 Task: Open report apa 7th ed. template from the template gallery.
Action: Mouse moved to (50, 87)
Screenshot: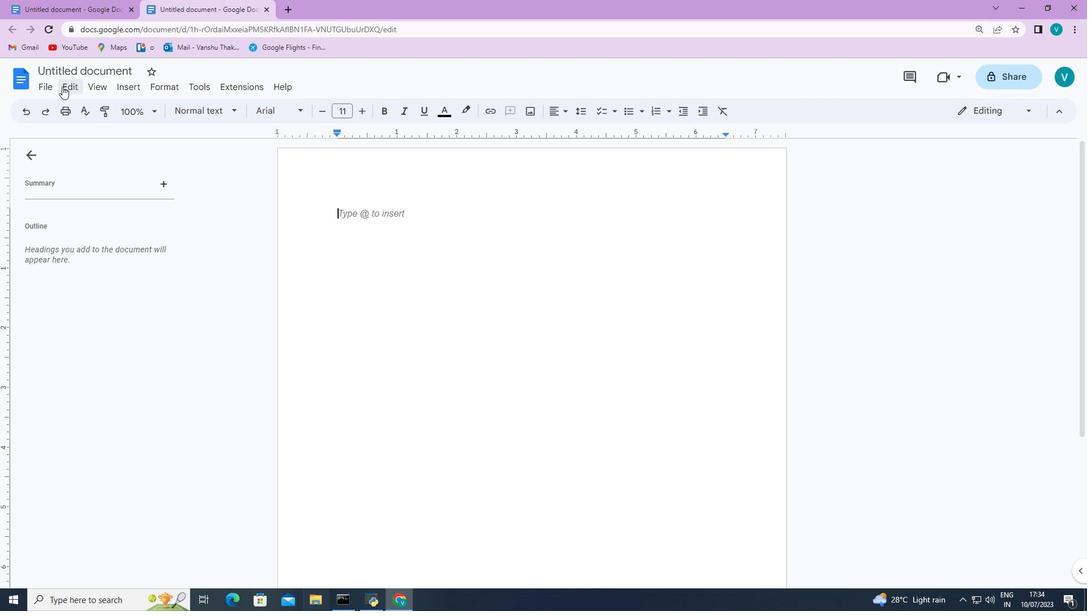 
Action: Mouse pressed left at (50, 87)
Screenshot: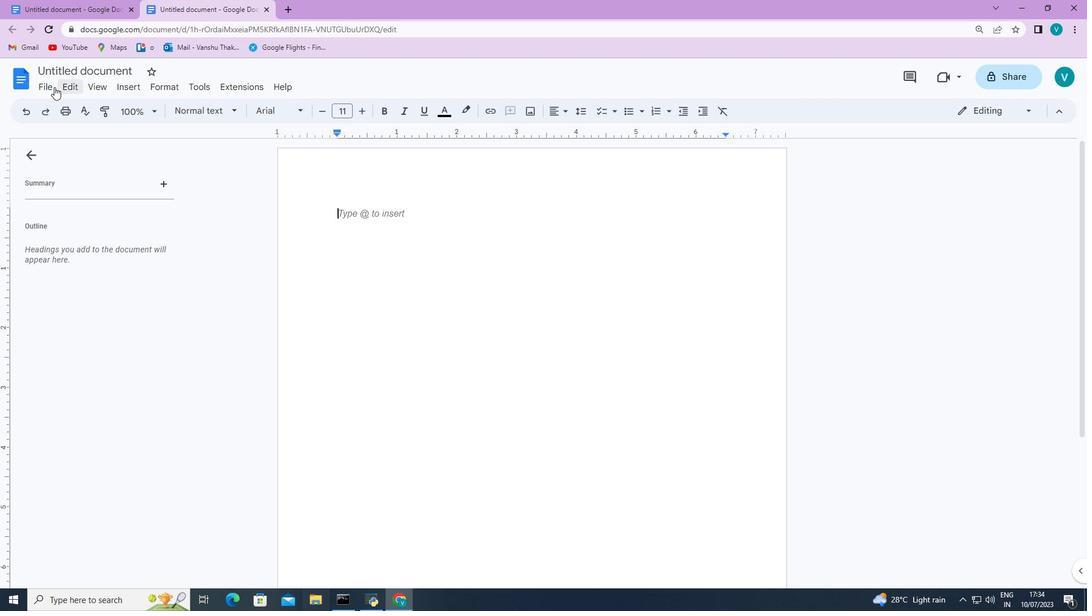
Action: Mouse moved to (261, 128)
Screenshot: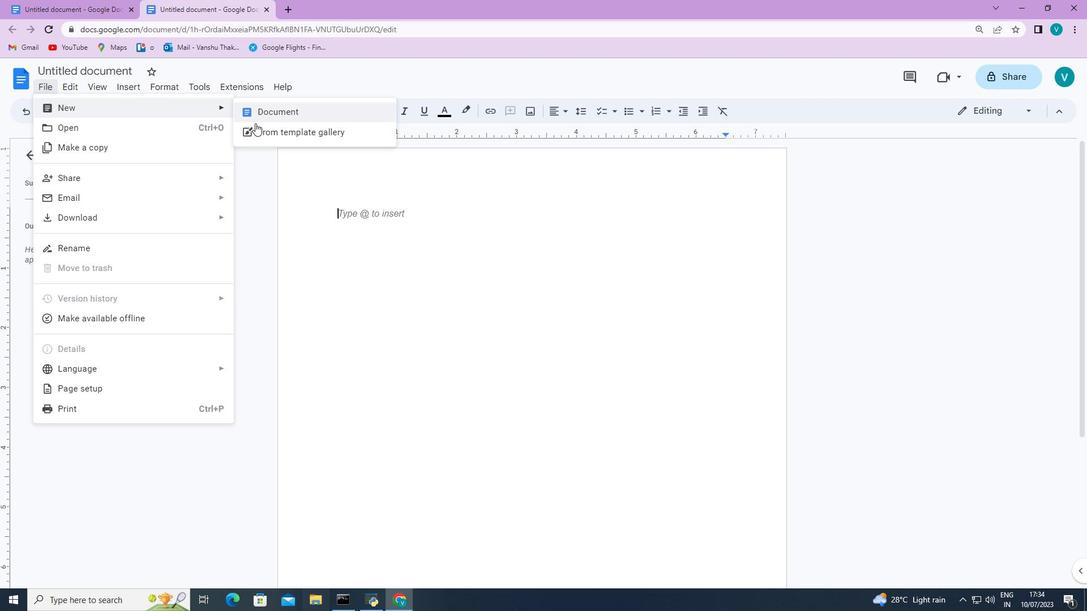 
Action: Mouse pressed left at (261, 128)
Screenshot: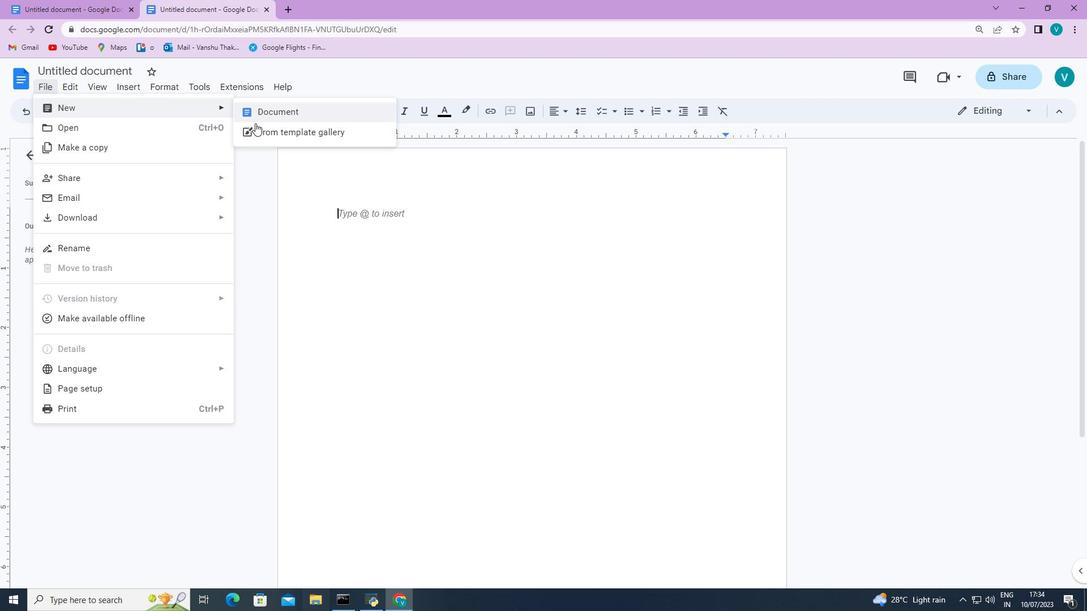 
Action: Mouse moved to (436, 236)
Screenshot: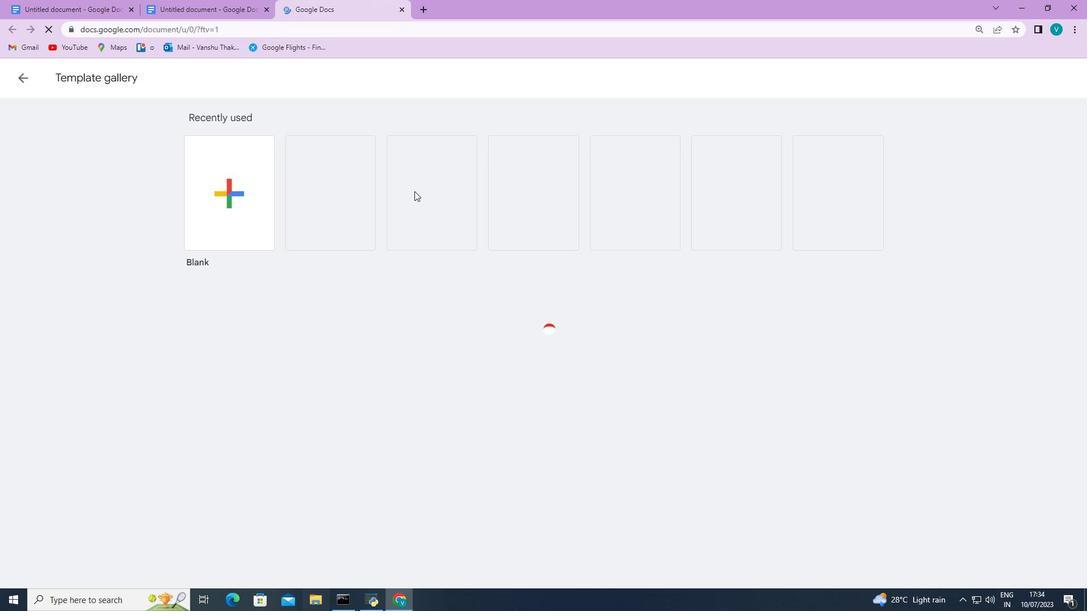 
Action: Mouse scrolled (436, 235) with delta (0, 0)
Screenshot: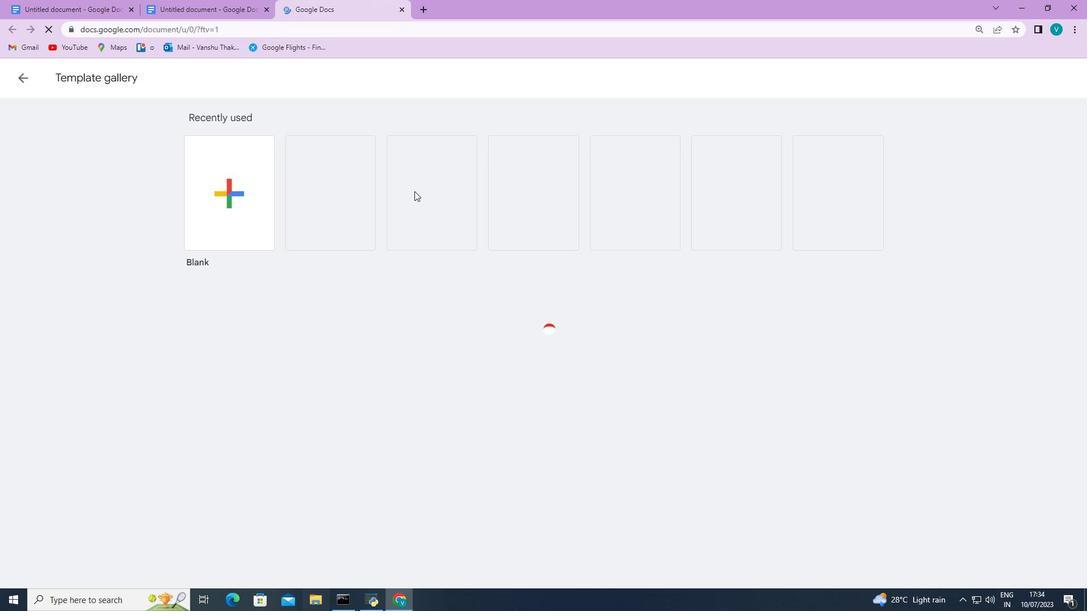 
Action: Mouse moved to (441, 246)
Screenshot: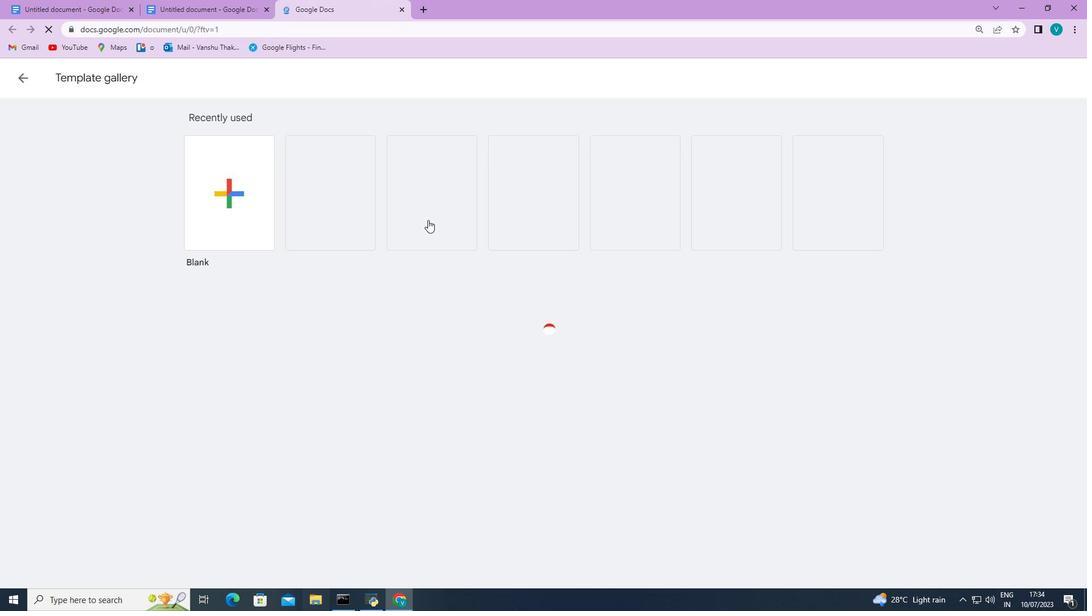 
Action: Mouse scrolled (441, 245) with delta (0, 0)
Screenshot: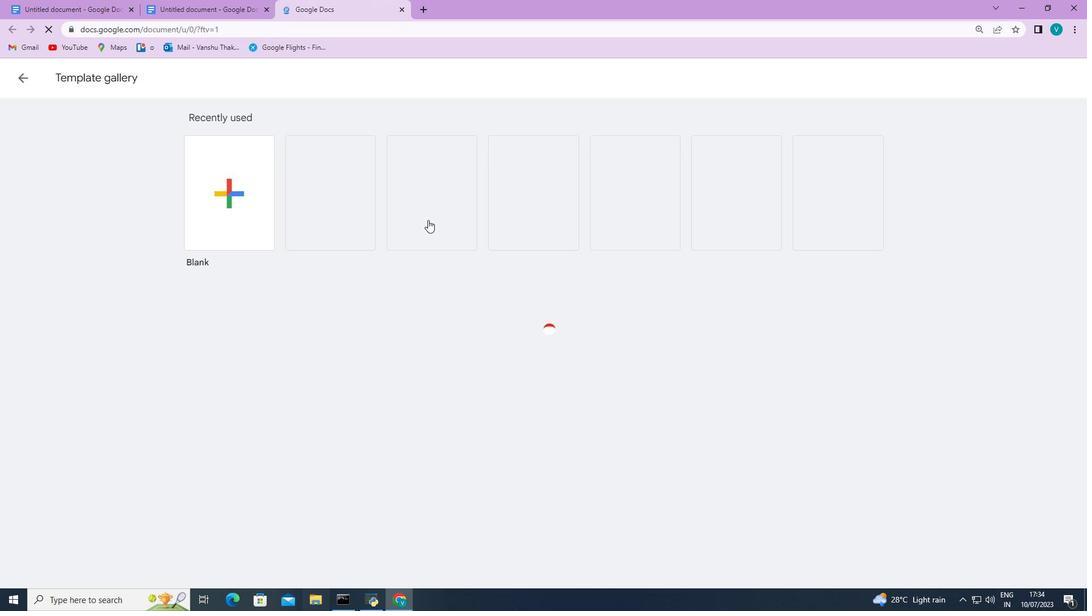 
Action: Mouse moved to (443, 249)
Screenshot: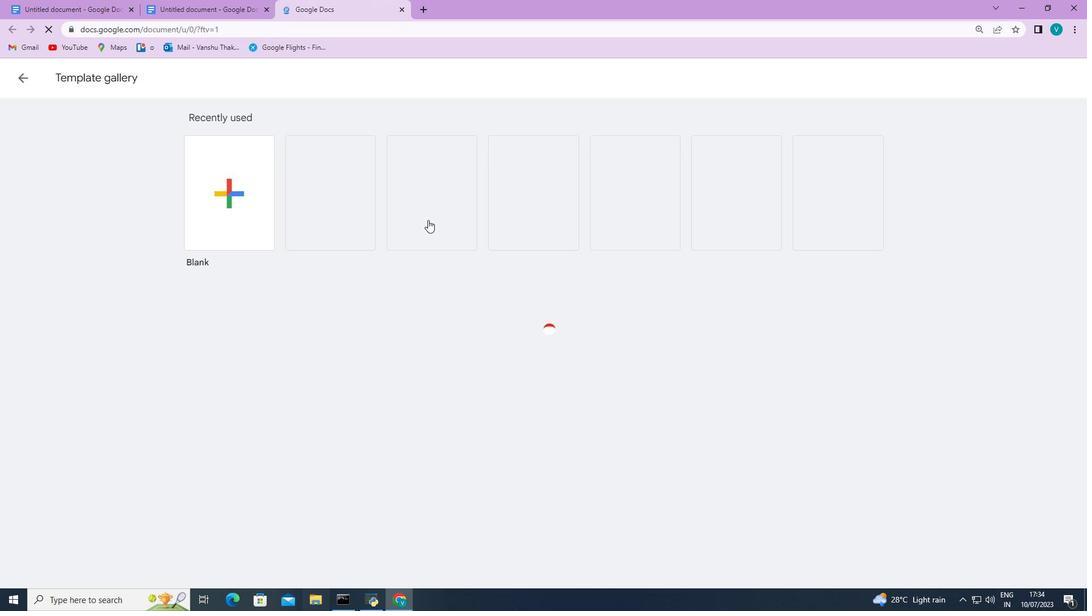 
Action: Mouse scrolled (443, 248) with delta (0, 0)
Screenshot: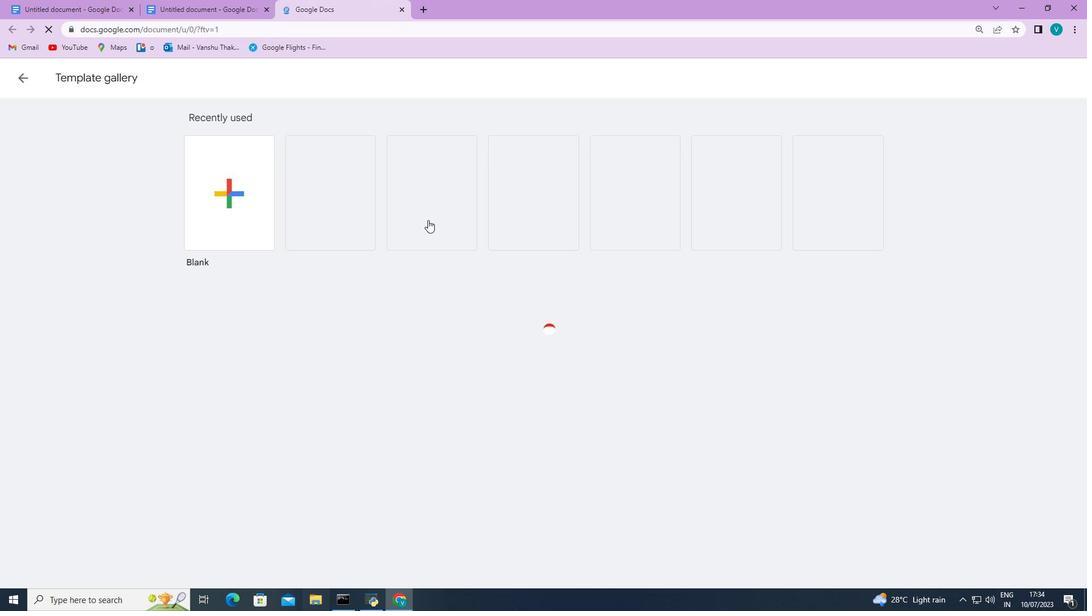 
Action: Mouse moved to (444, 250)
Screenshot: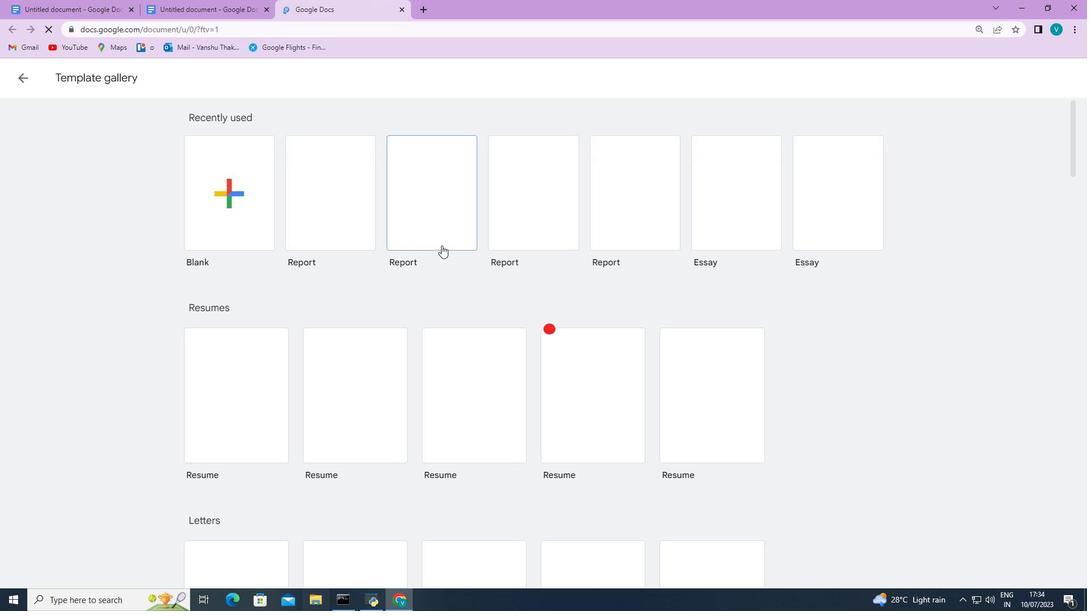
Action: Mouse scrolled (444, 249) with delta (0, 0)
Screenshot: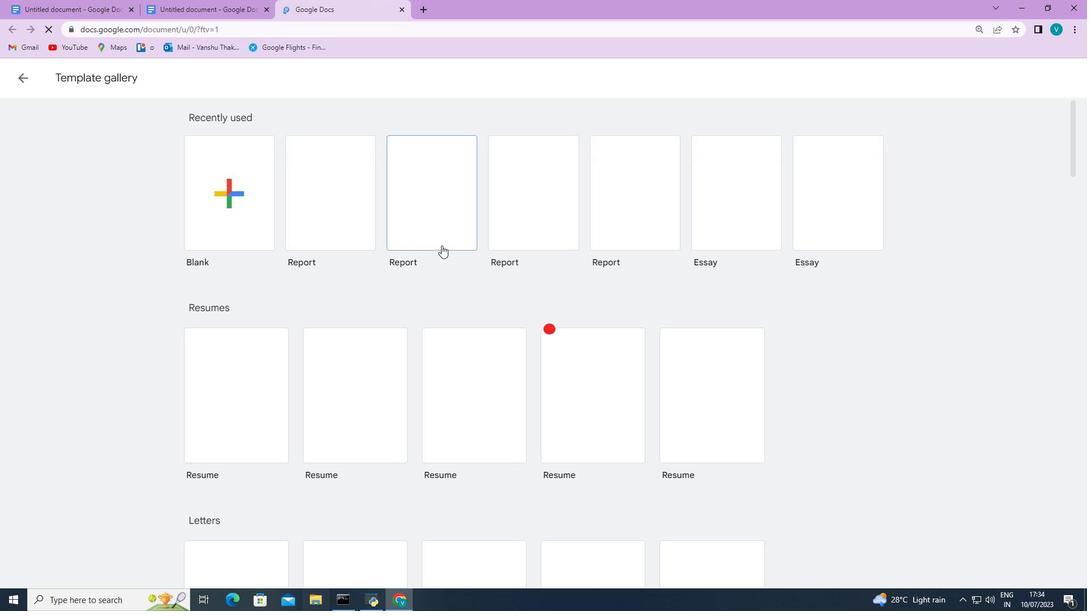 
Action: Mouse moved to (444, 250)
Screenshot: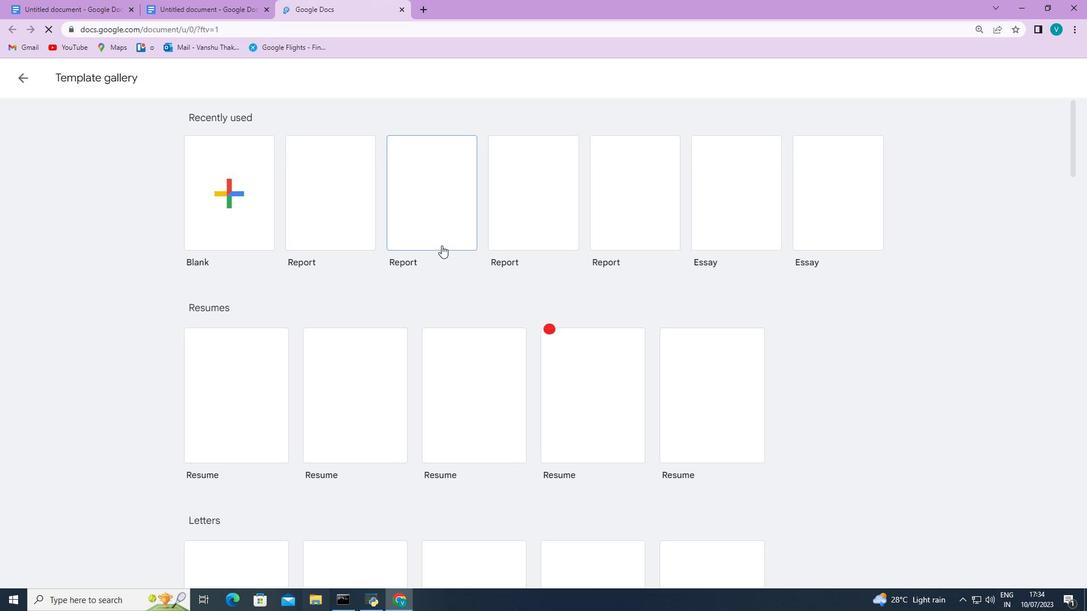 
Action: Mouse scrolled (444, 249) with delta (0, 0)
Screenshot: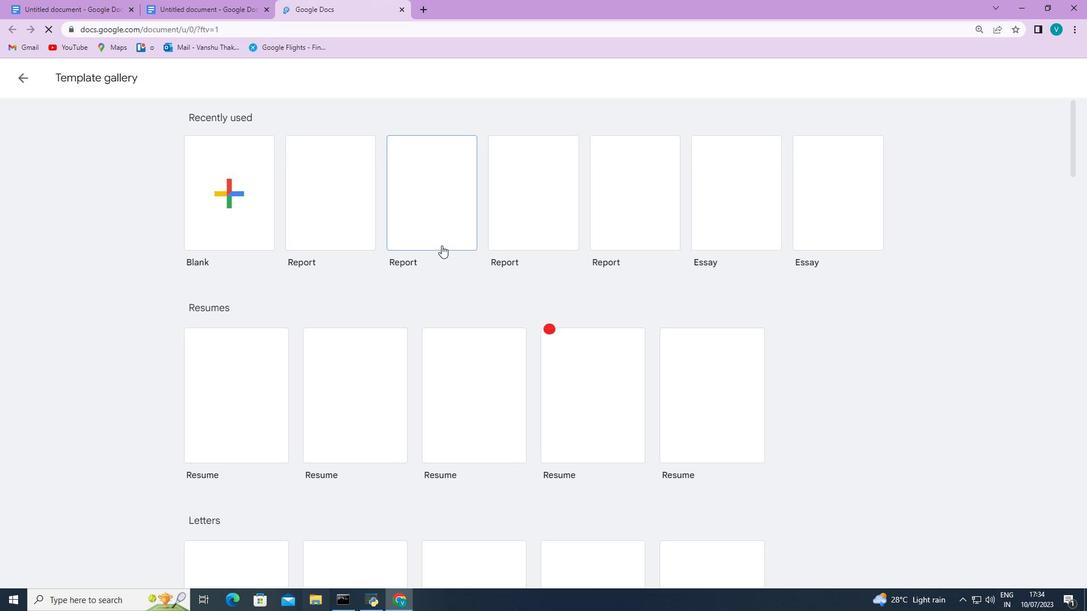 
Action: Mouse moved to (445, 251)
Screenshot: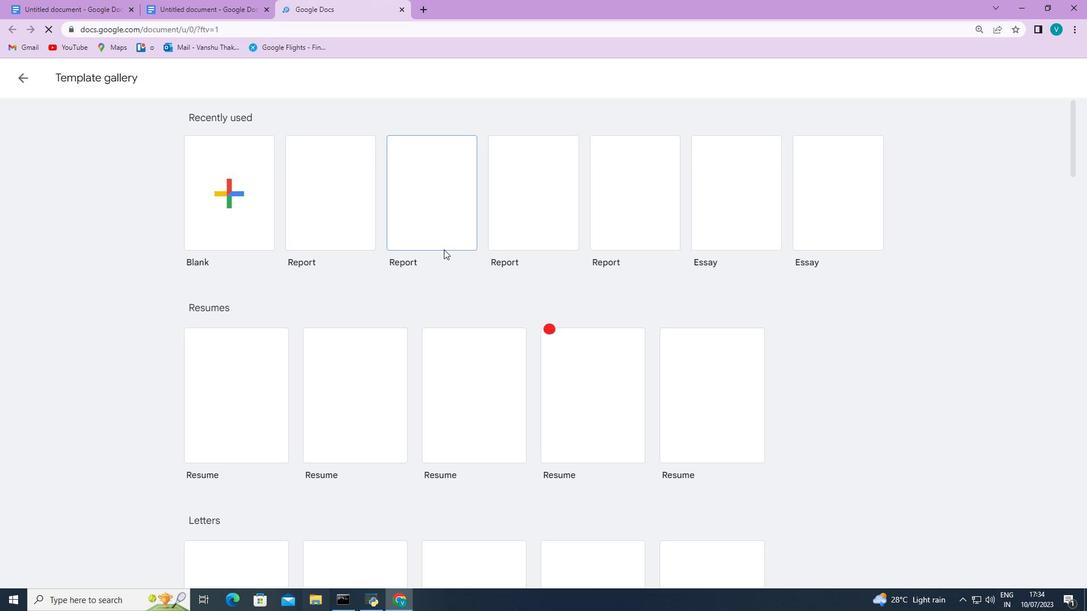 
Action: Mouse scrolled (445, 250) with delta (0, 0)
Screenshot: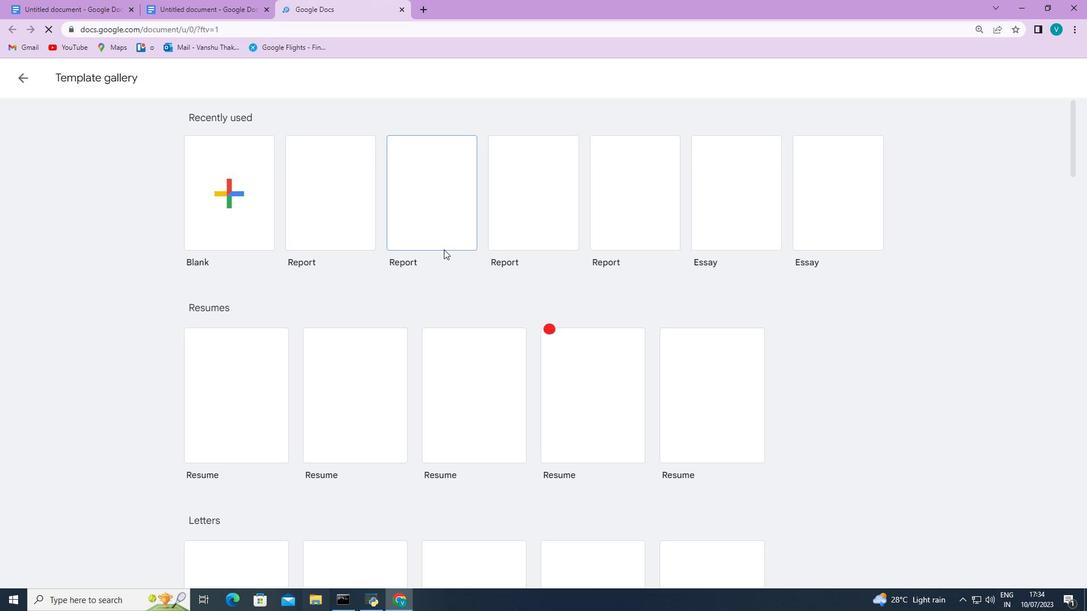 
Action: Mouse moved to (446, 252)
Screenshot: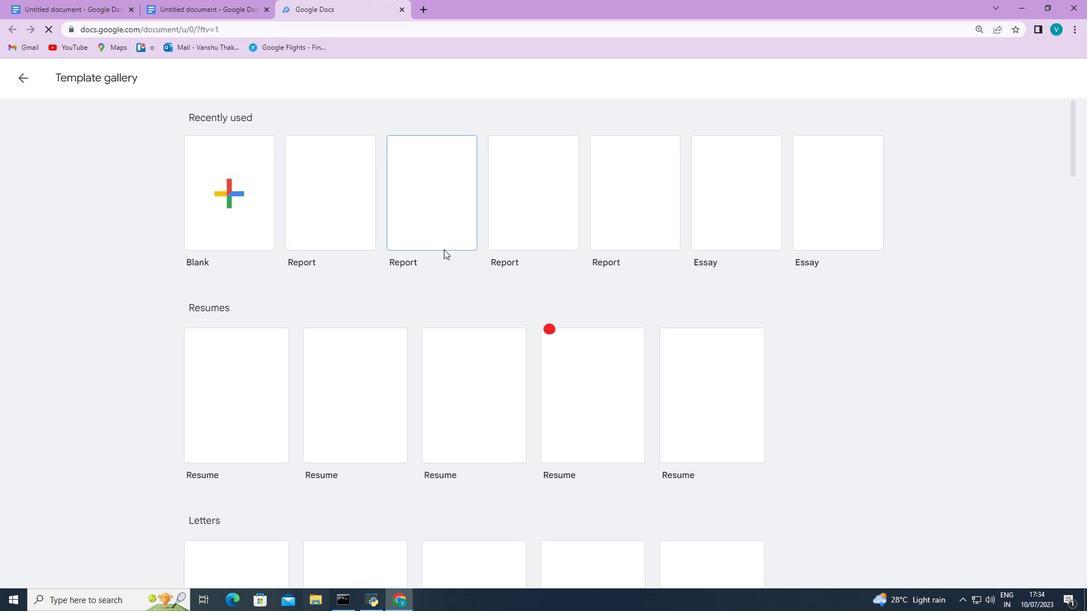 
Action: Mouse scrolled (446, 251) with delta (0, 0)
Screenshot: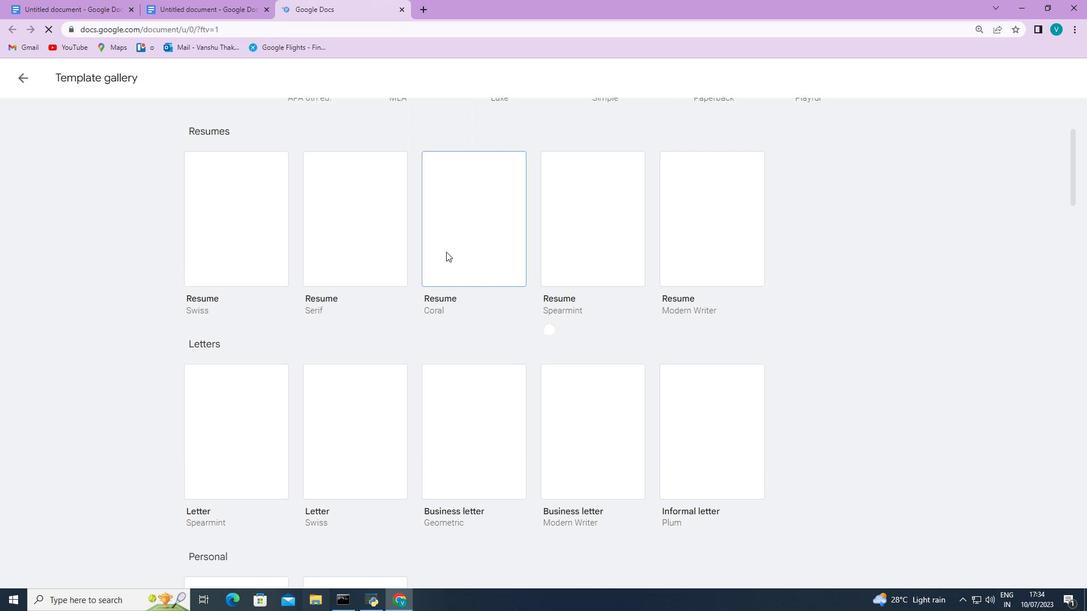 
Action: Mouse scrolled (446, 251) with delta (0, 0)
Screenshot: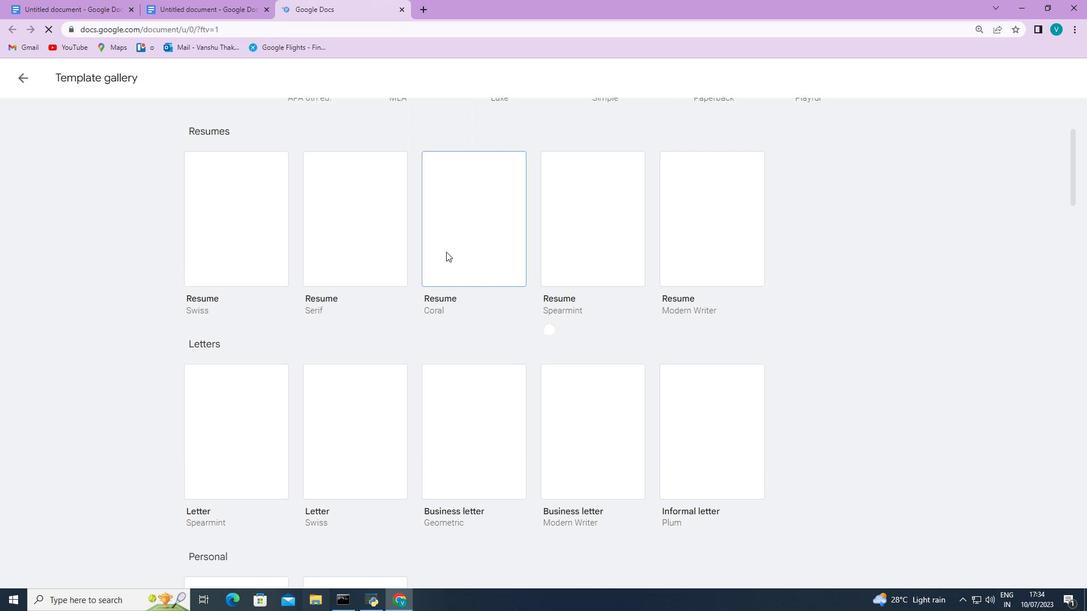 
Action: Mouse scrolled (446, 251) with delta (0, 0)
Screenshot: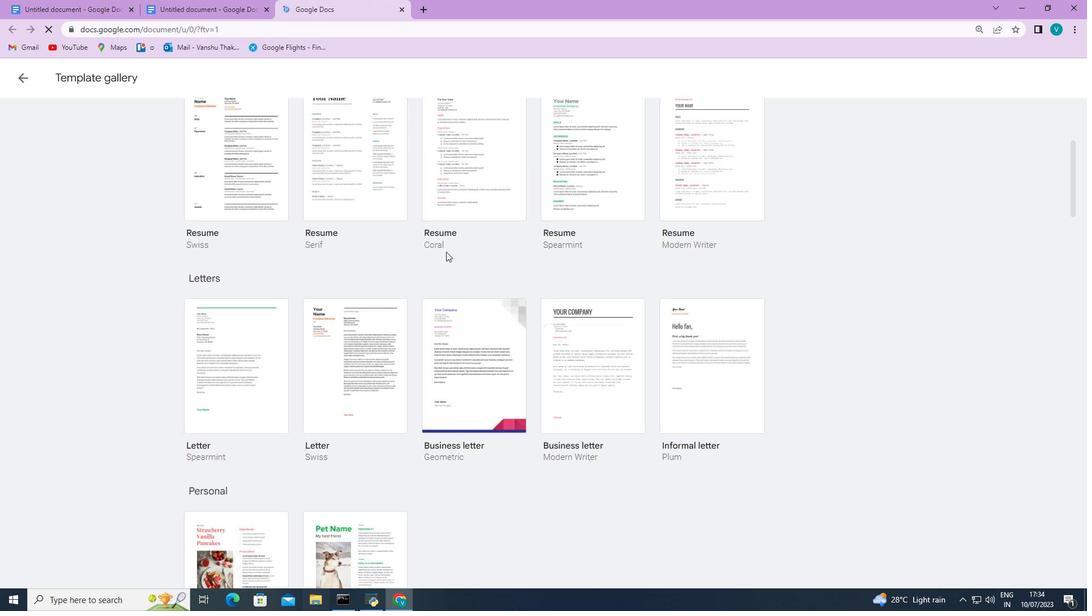 
Action: Mouse scrolled (446, 251) with delta (0, 0)
Screenshot: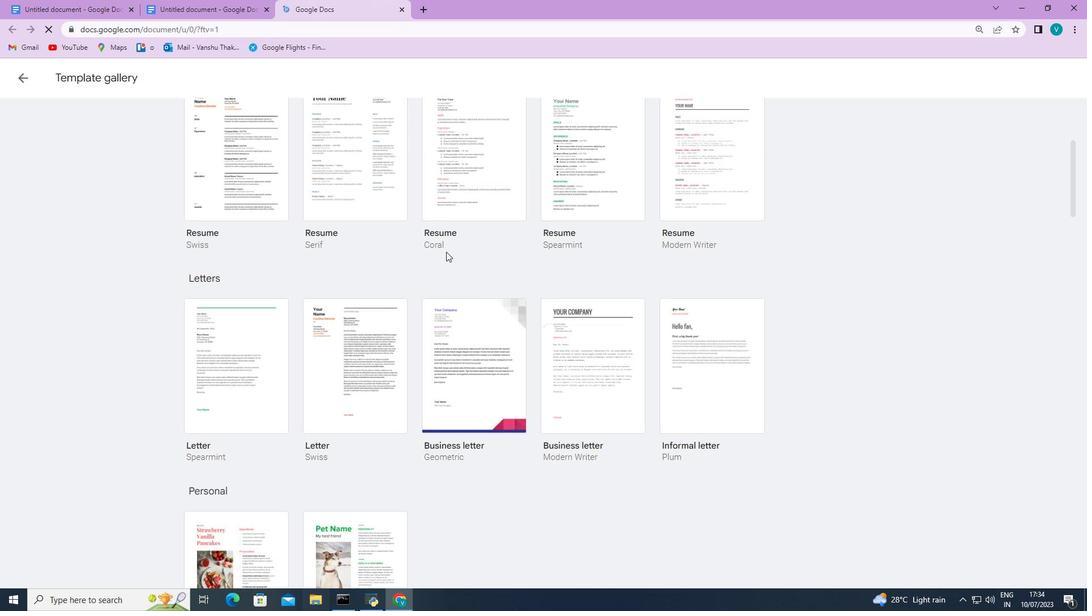 
Action: Mouse scrolled (446, 251) with delta (0, 0)
Screenshot: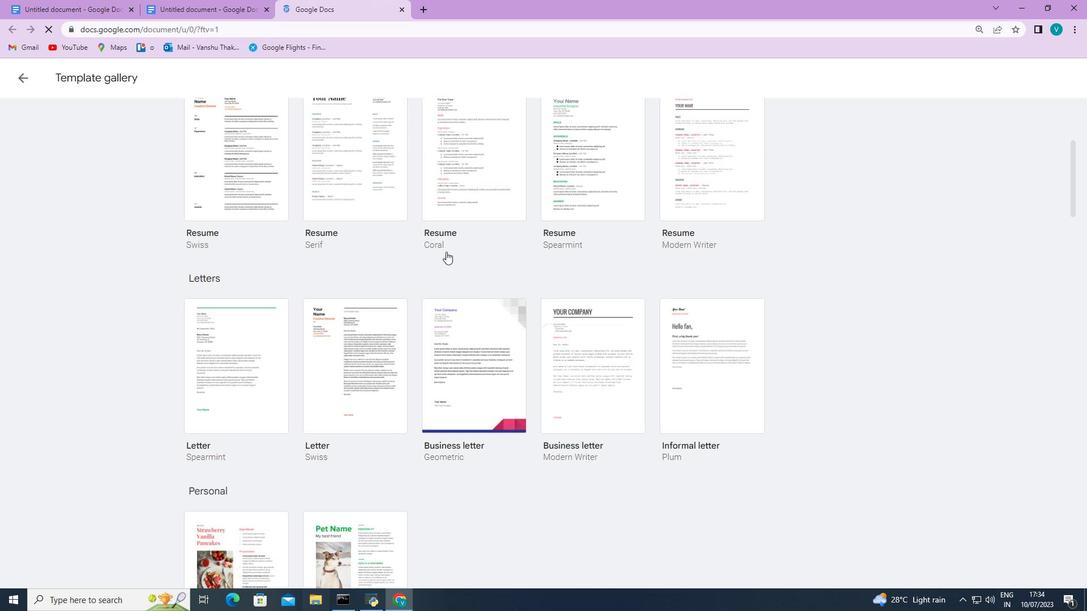 
Action: Mouse scrolled (446, 251) with delta (0, 0)
Screenshot: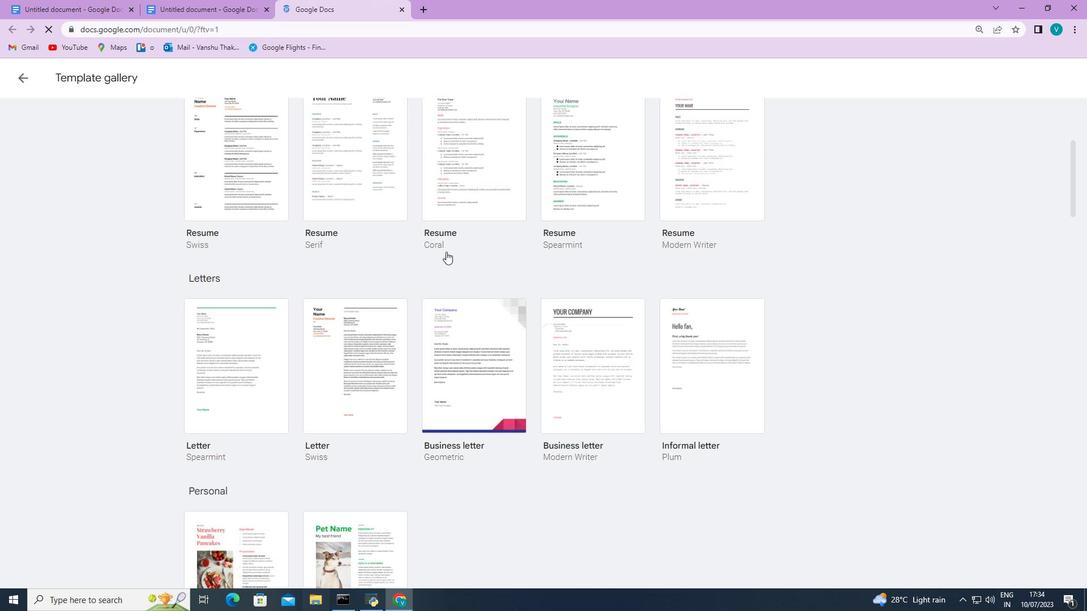 
Action: Mouse scrolled (446, 251) with delta (0, 0)
Screenshot: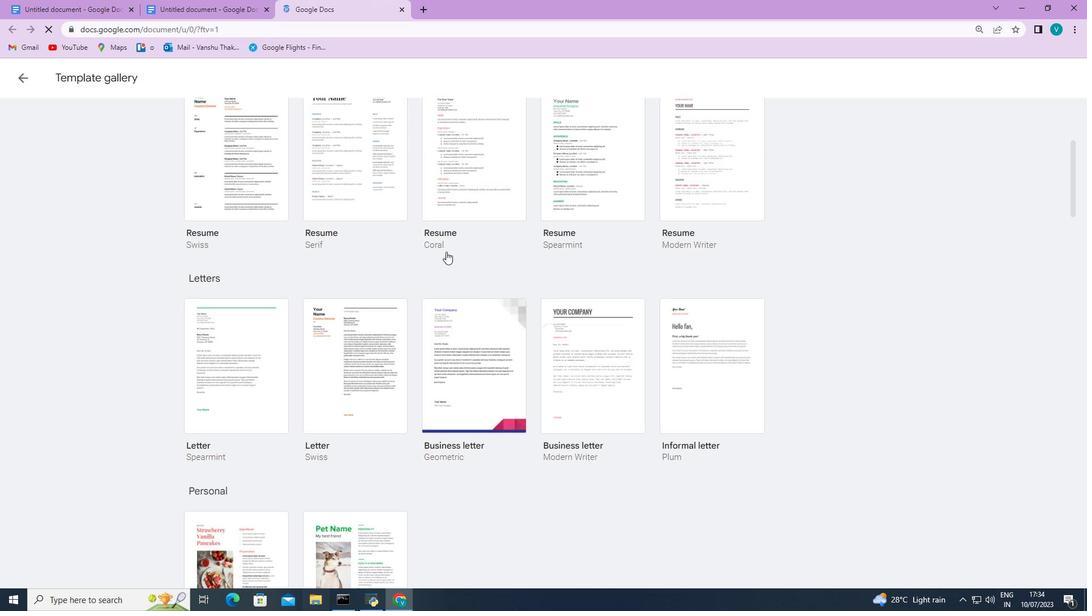 
Action: Mouse scrolled (446, 251) with delta (0, 0)
Screenshot: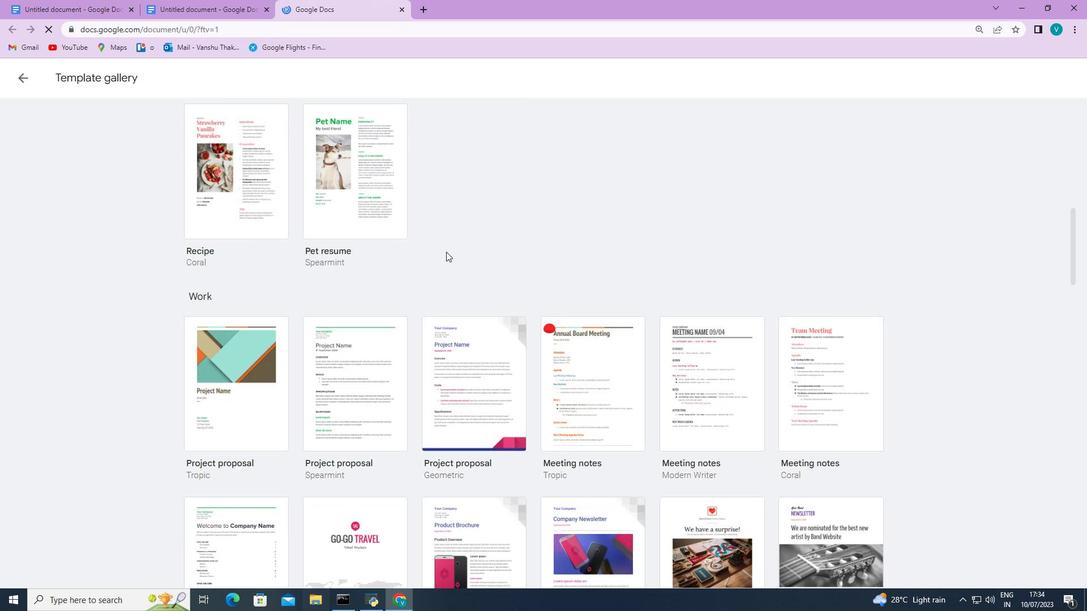 
Action: Mouse scrolled (446, 251) with delta (0, 0)
Screenshot: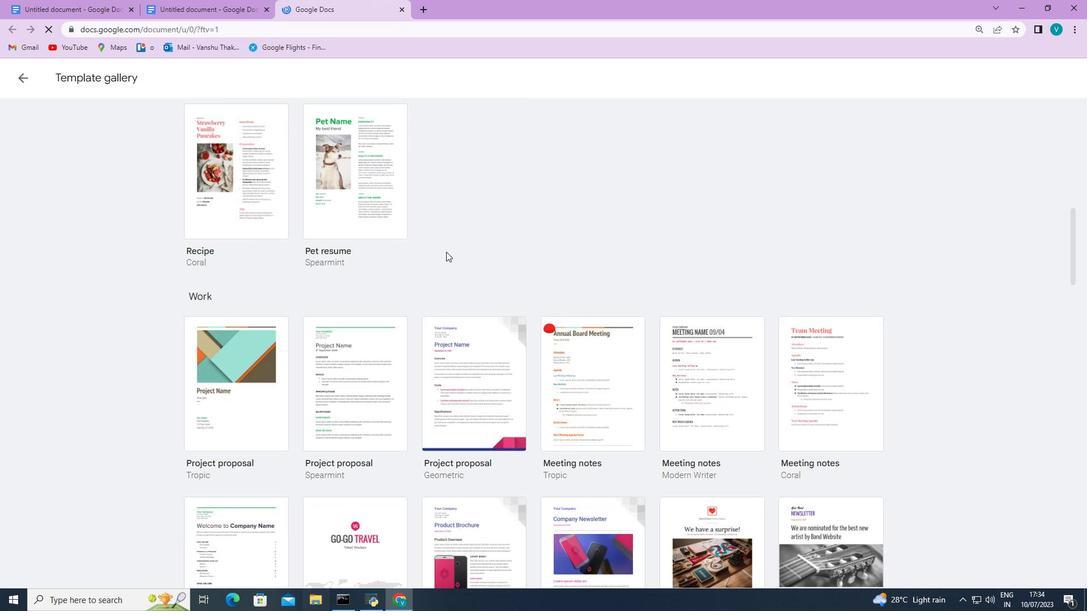 
Action: Mouse scrolled (446, 251) with delta (0, 0)
Screenshot: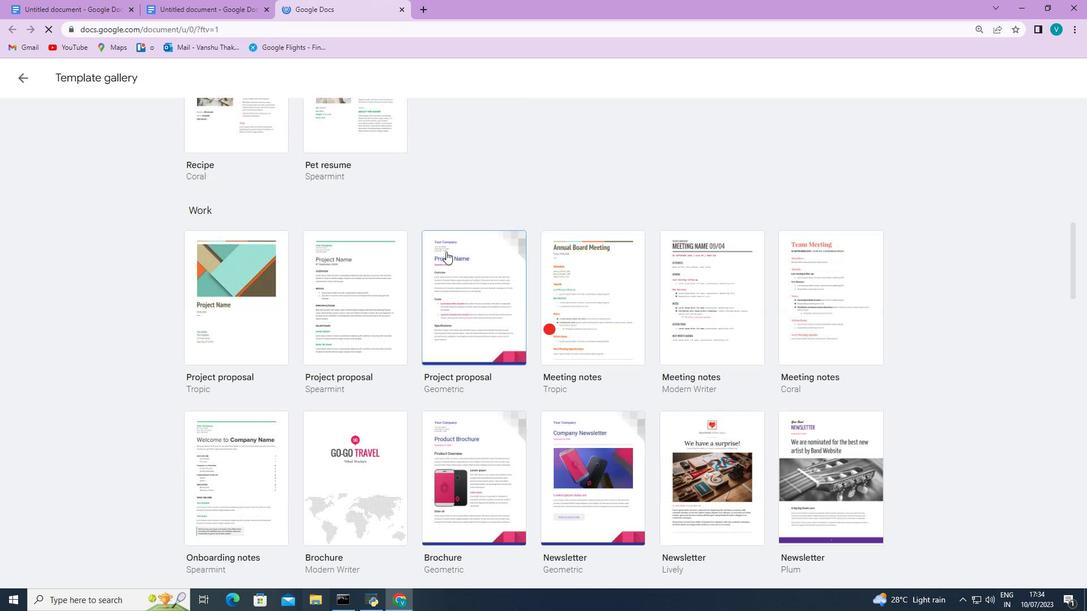 
Action: Mouse scrolled (446, 251) with delta (0, 0)
Screenshot: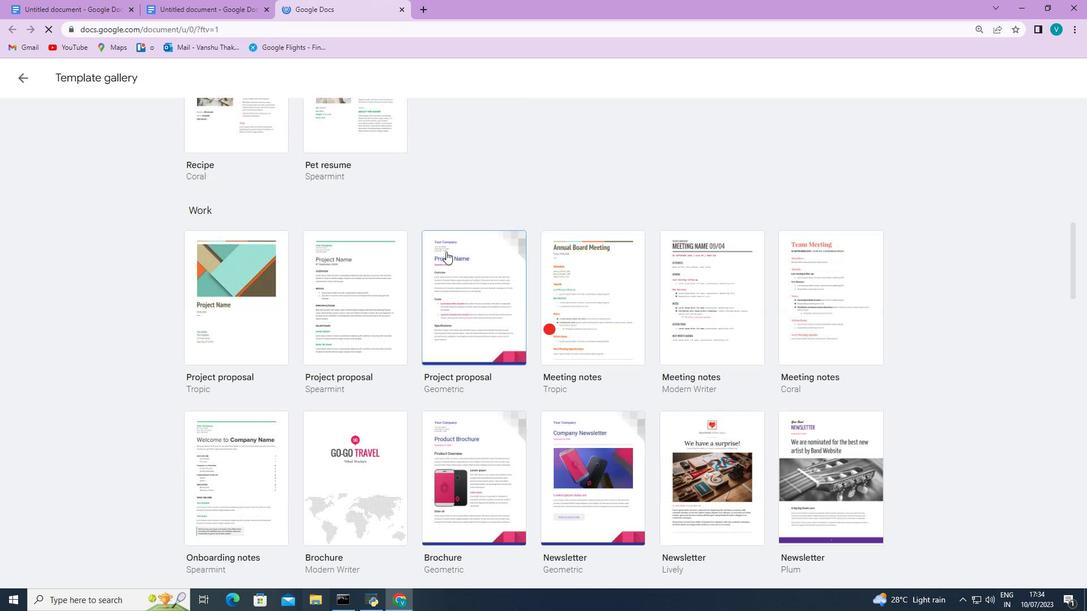 
Action: Mouse scrolled (446, 251) with delta (0, 0)
Screenshot: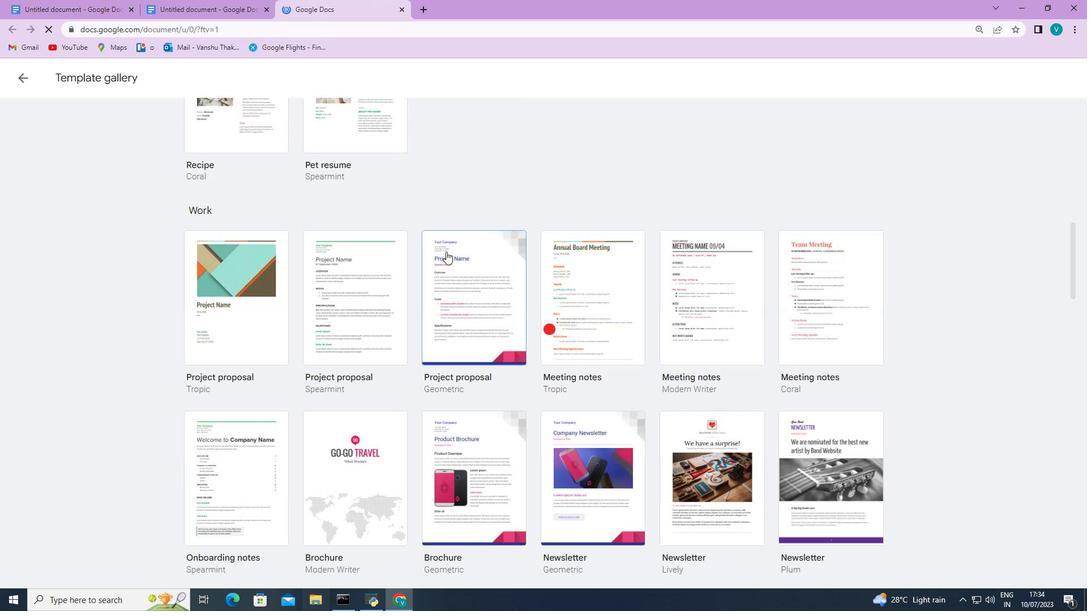 
Action: Mouse scrolled (446, 251) with delta (0, 0)
Screenshot: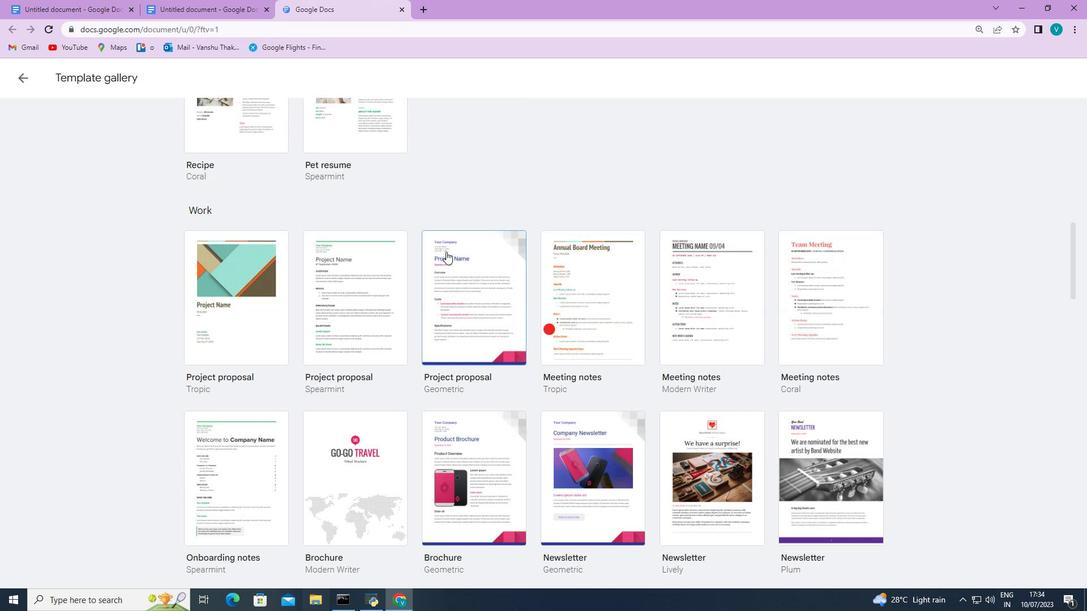 
Action: Mouse scrolled (446, 251) with delta (0, 0)
Screenshot: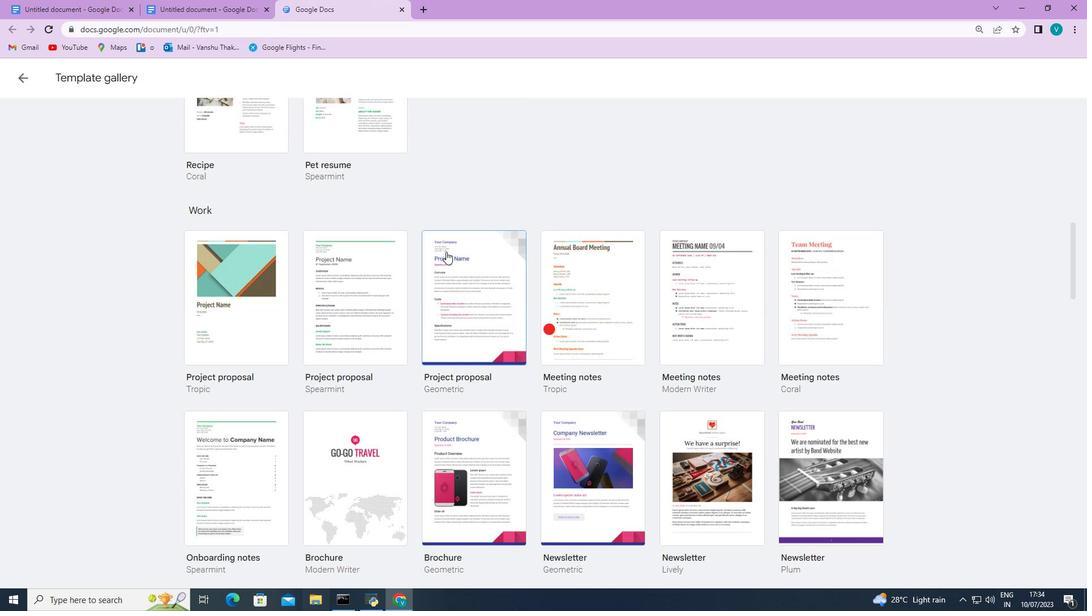 
Action: Mouse scrolled (446, 251) with delta (0, 0)
Screenshot: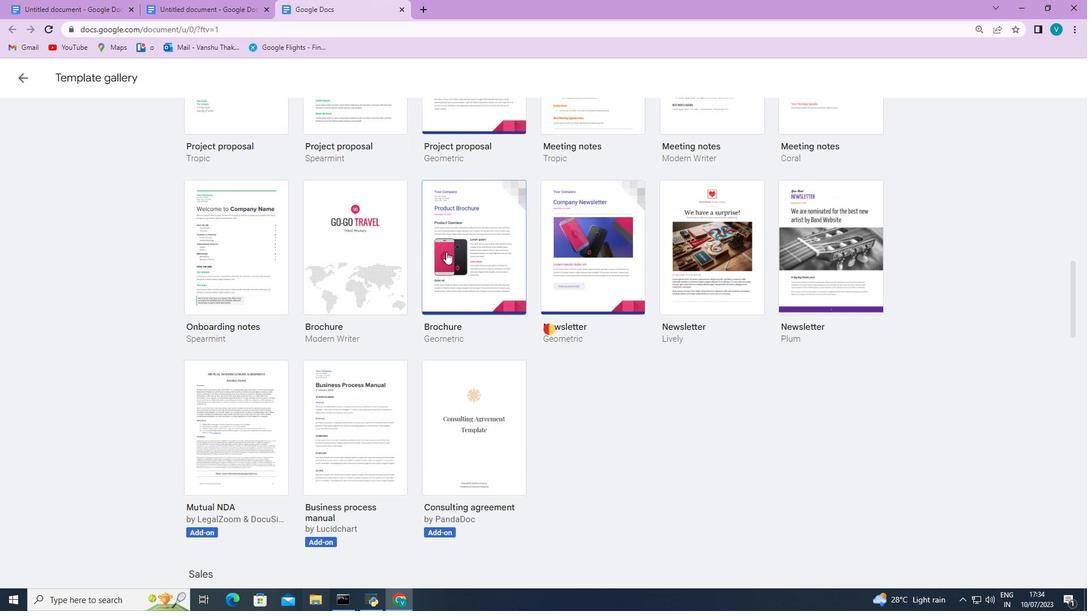 
Action: Mouse scrolled (446, 251) with delta (0, 0)
Screenshot: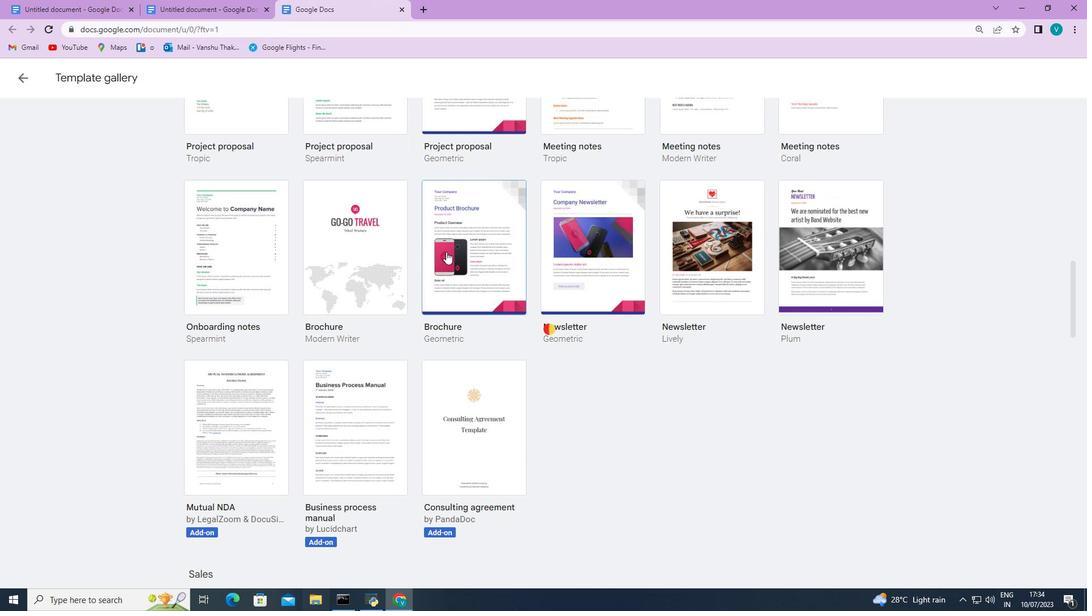 
Action: Mouse scrolled (446, 251) with delta (0, 0)
Screenshot: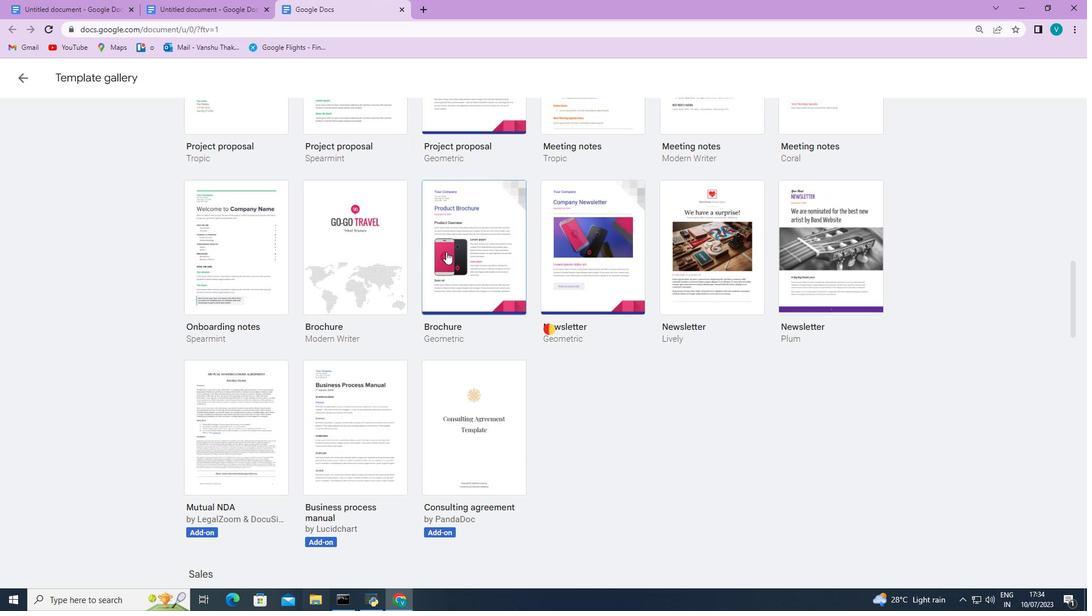 
Action: Mouse scrolled (446, 251) with delta (0, 0)
Screenshot: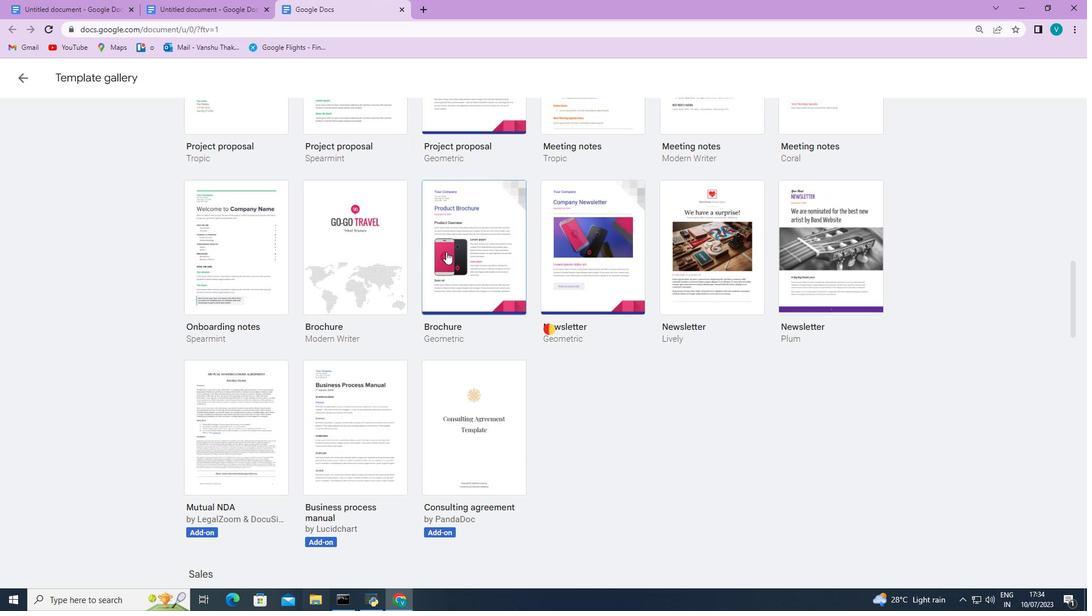 
Action: Mouse scrolled (446, 251) with delta (0, 0)
Screenshot: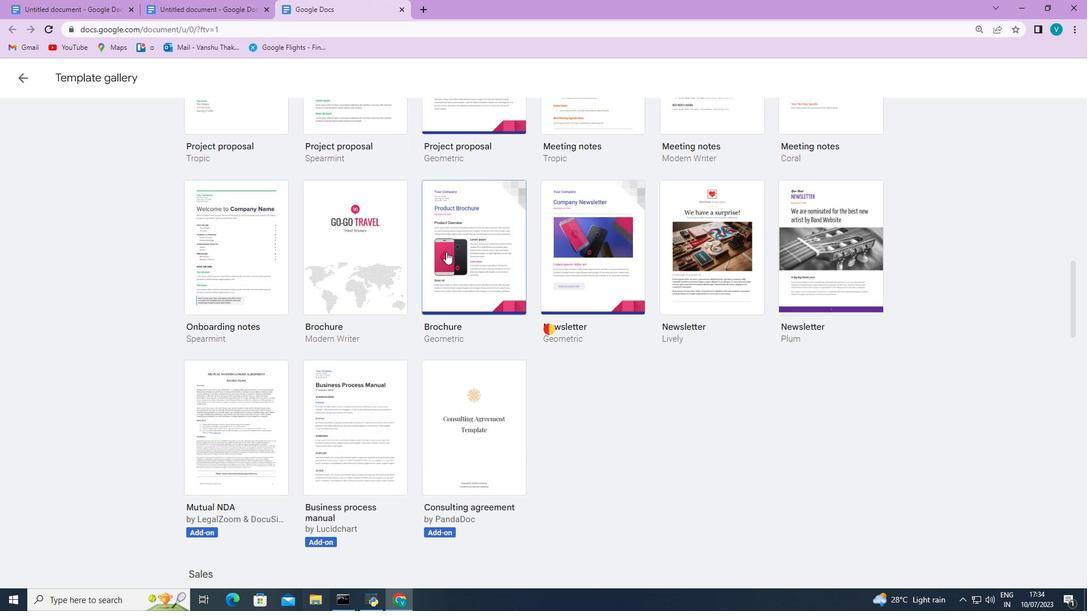 
Action: Mouse scrolled (446, 251) with delta (0, 0)
Screenshot: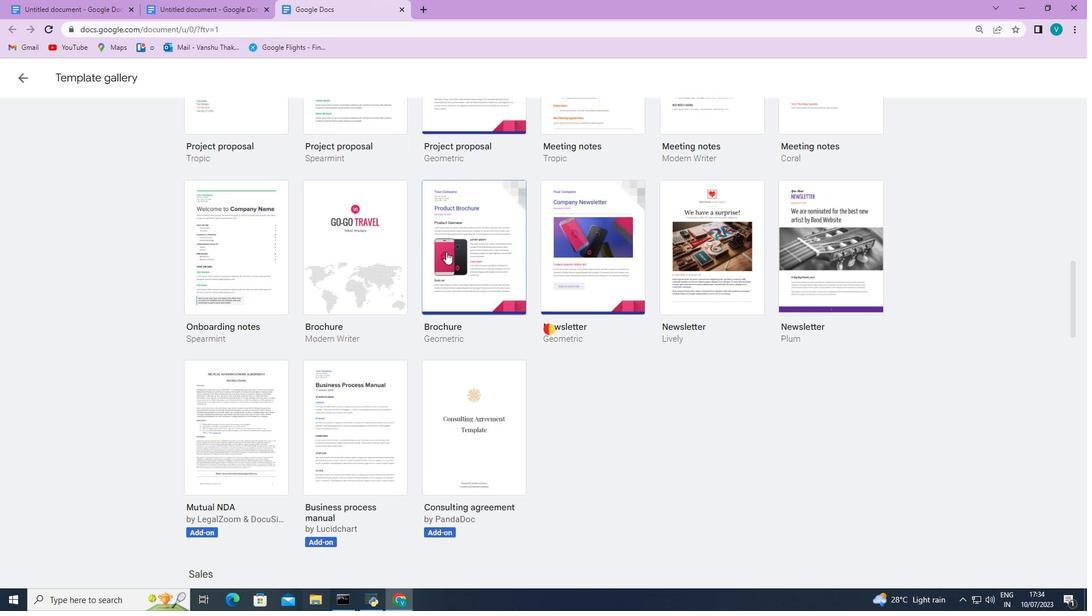 
Action: Mouse scrolled (446, 251) with delta (0, 0)
Screenshot: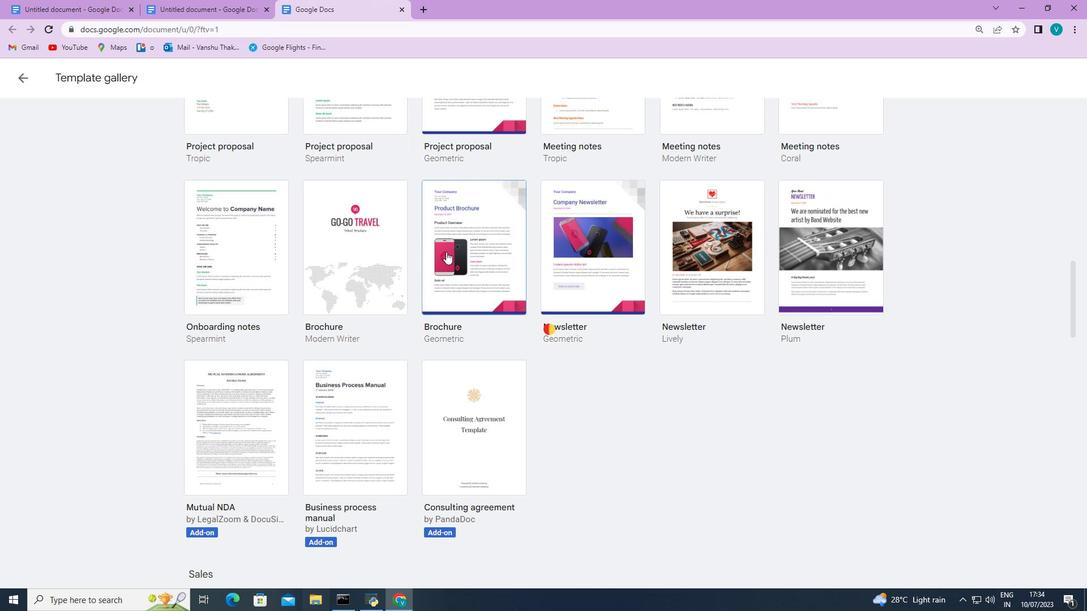 
Action: Mouse scrolled (446, 251) with delta (0, 0)
Screenshot: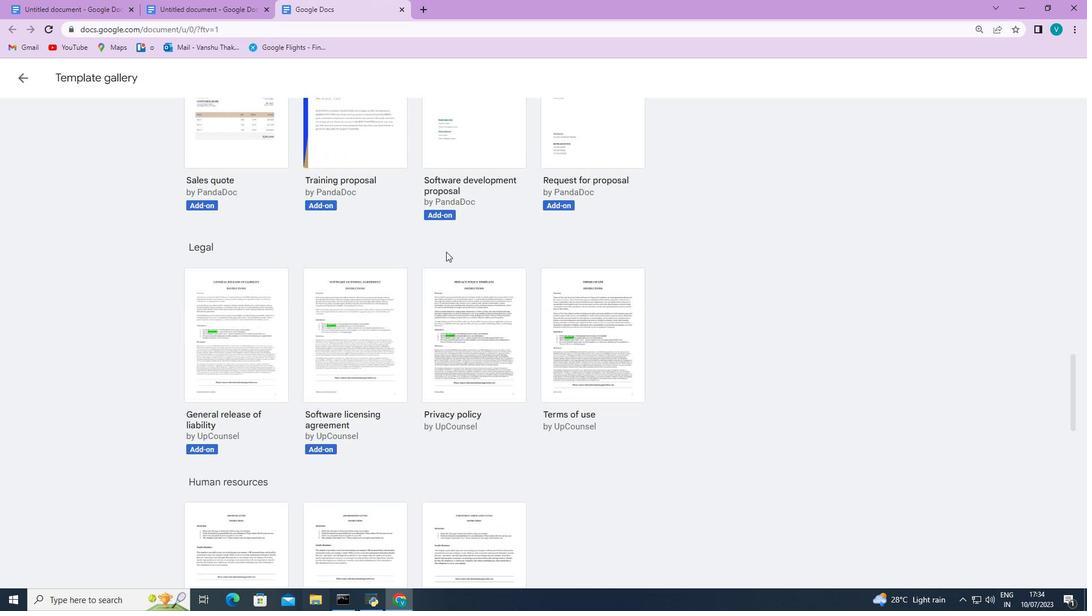 
Action: Mouse scrolled (446, 251) with delta (0, 0)
Screenshot: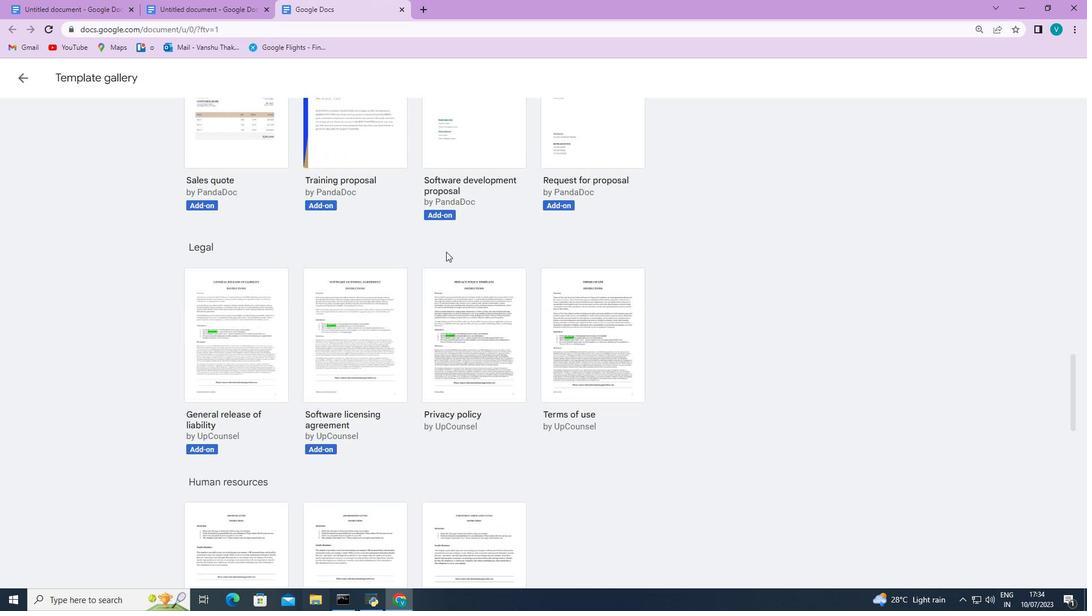 
Action: Mouse scrolled (446, 251) with delta (0, 0)
Screenshot: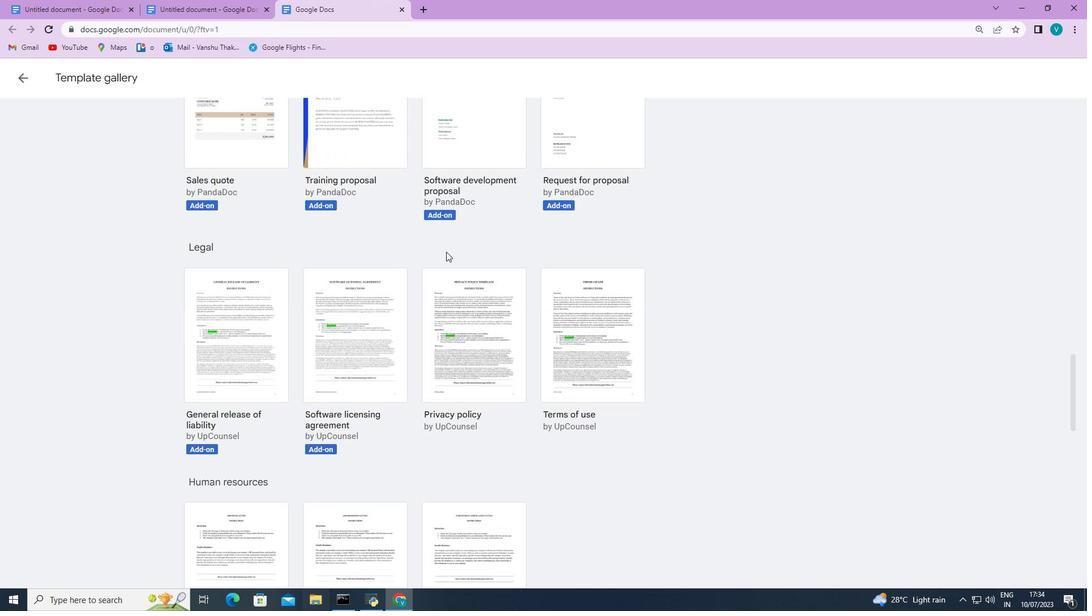 
Action: Mouse scrolled (446, 251) with delta (0, 0)
Screenshot: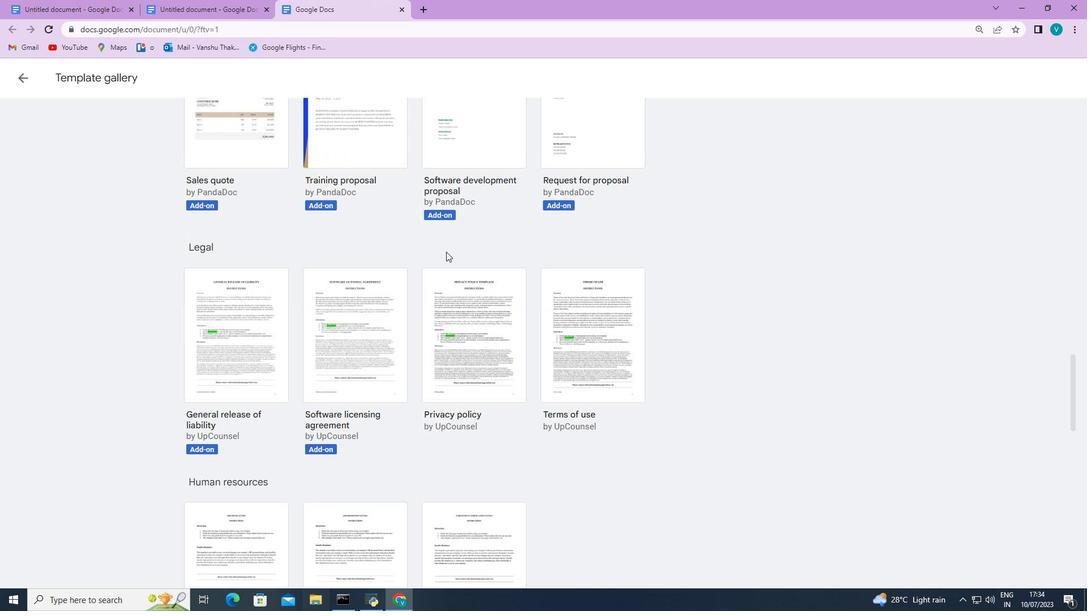 
Action: Mouse scrolled (446, 251) with delta (0, 0)
Screenshot: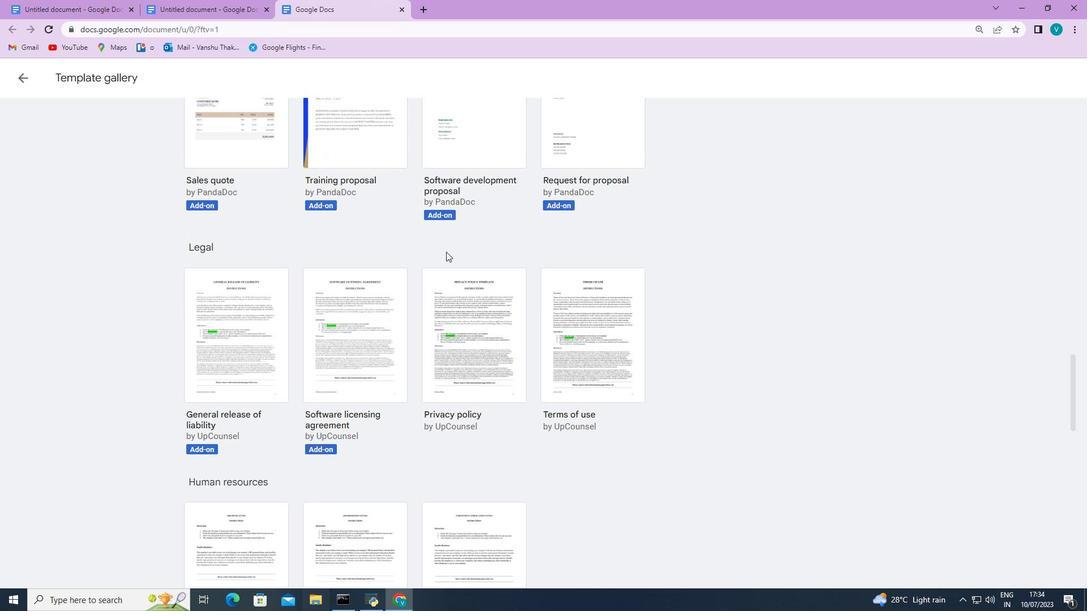 
Action: Mouse scrolled (446, 251) with delta (0, 0)
Screenshot: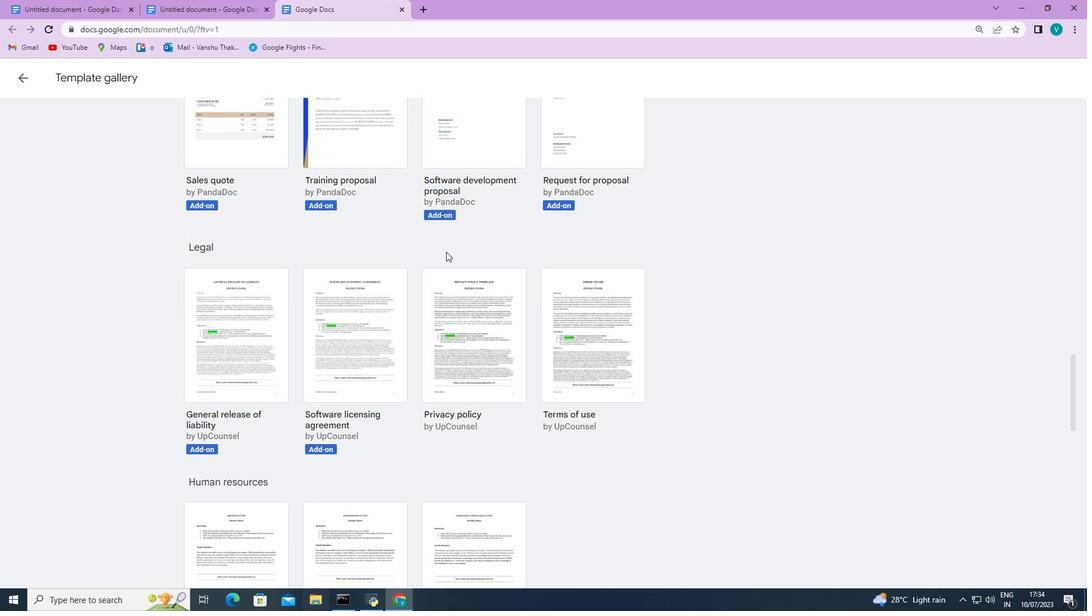 
Action: Mouse scrolled (446, 251) with delta (0, 0)
Screenshot: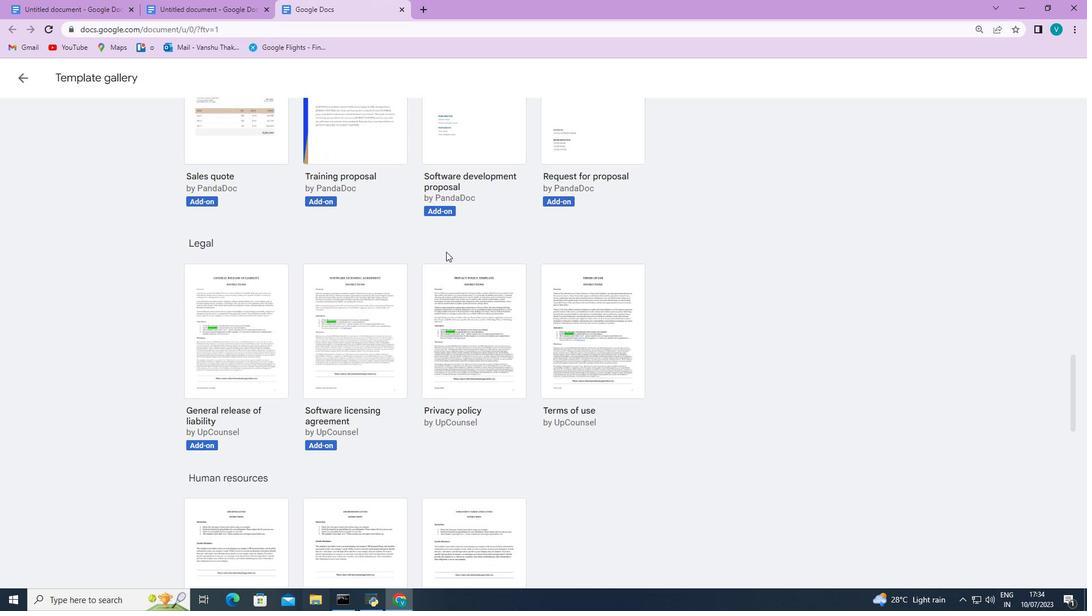 
Action: Mouse scrolled (446, 251) with delta (0, 0)
Screenshot: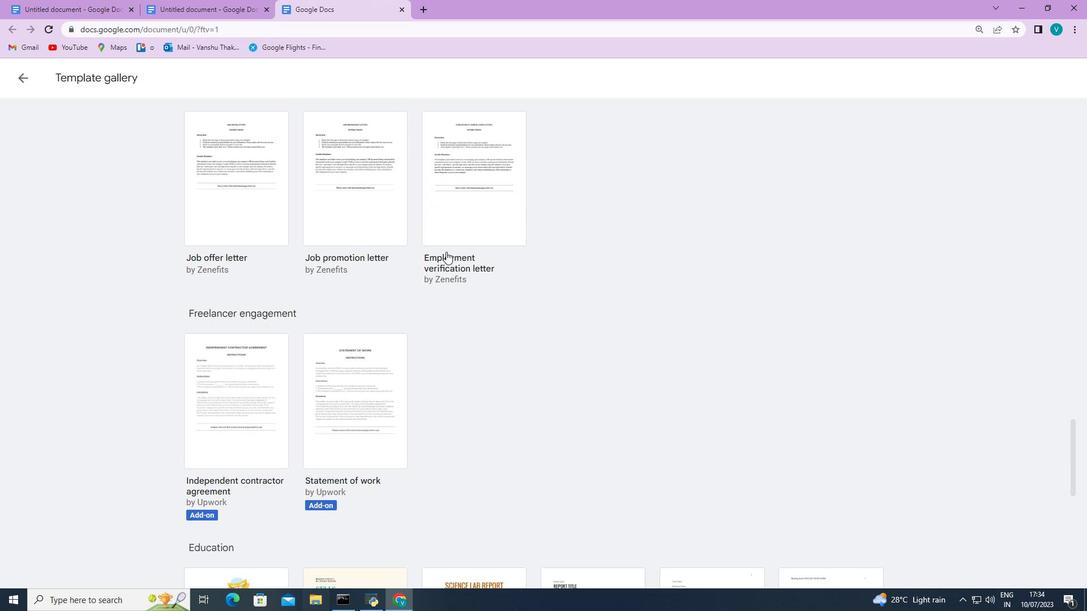 
Action: Mouse scrolled (446, 251) with delta (0, 0)
Screenshot: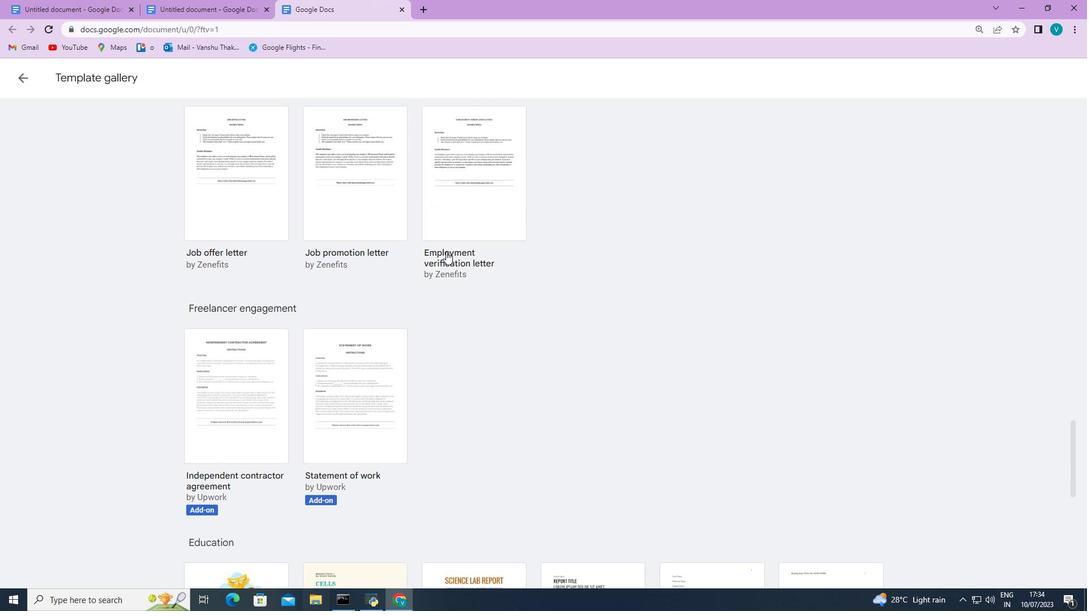 
Action: Mouse scrolled (446, 251) with delta (0, 0)
Screenshot: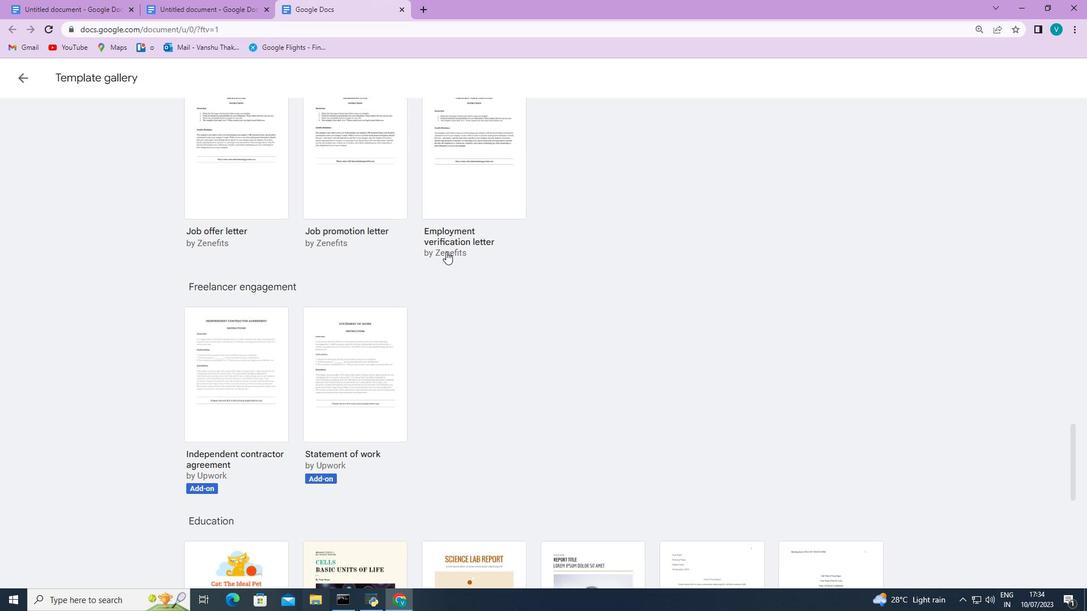 
Action: Mouse scrolled (446, 251) with delta (0, 0)
Screenshot: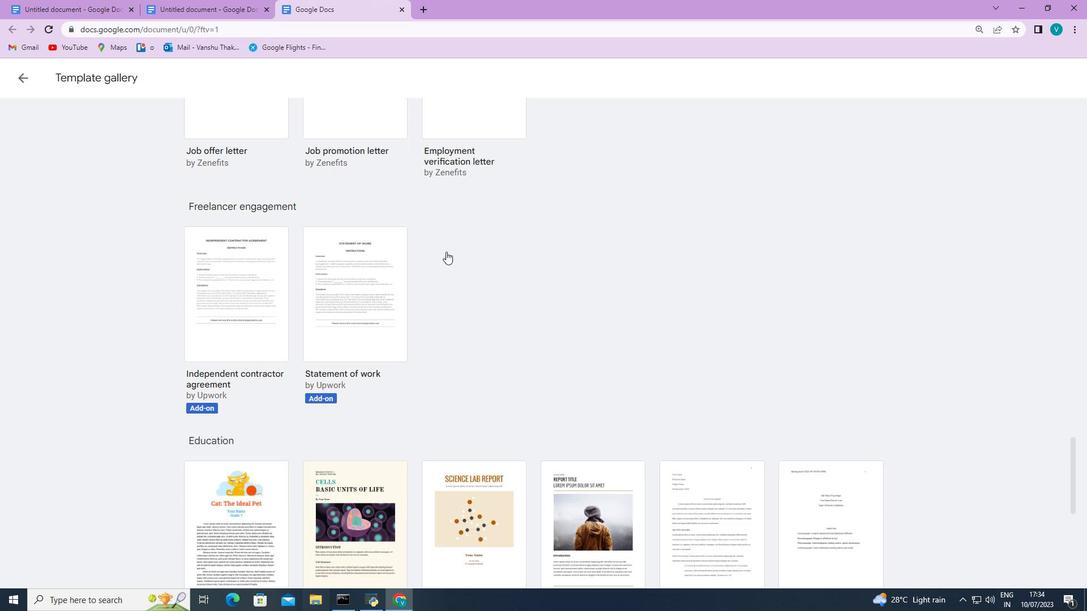 
Action: Mouse scrolled (446, 251) with delta (0, 0)
Screenshot: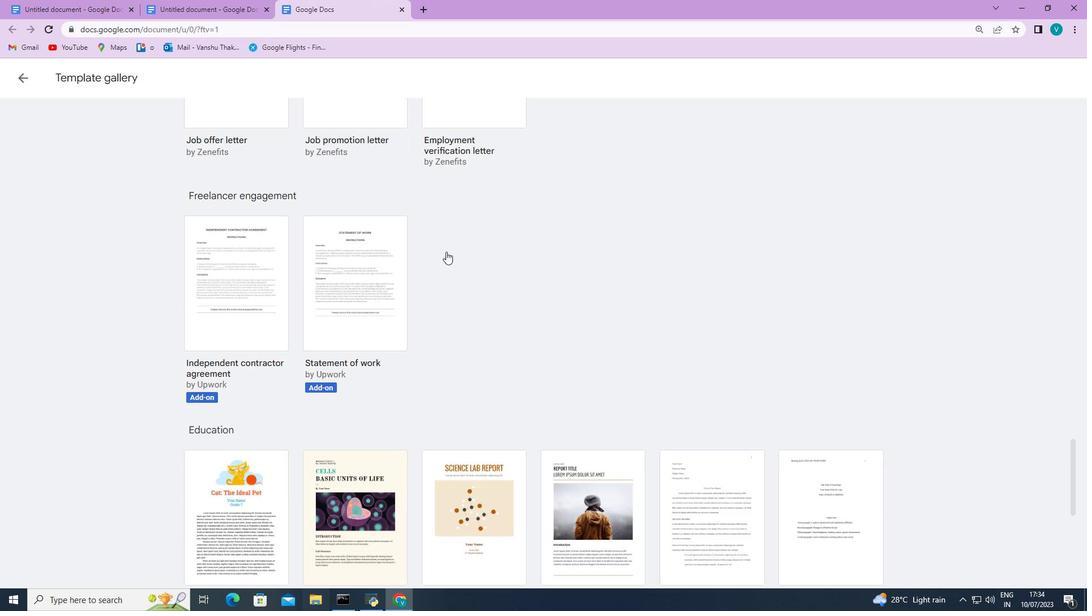 
Action: Mouse scrolled (446, 251) with delta (0, 0)
Screenshot: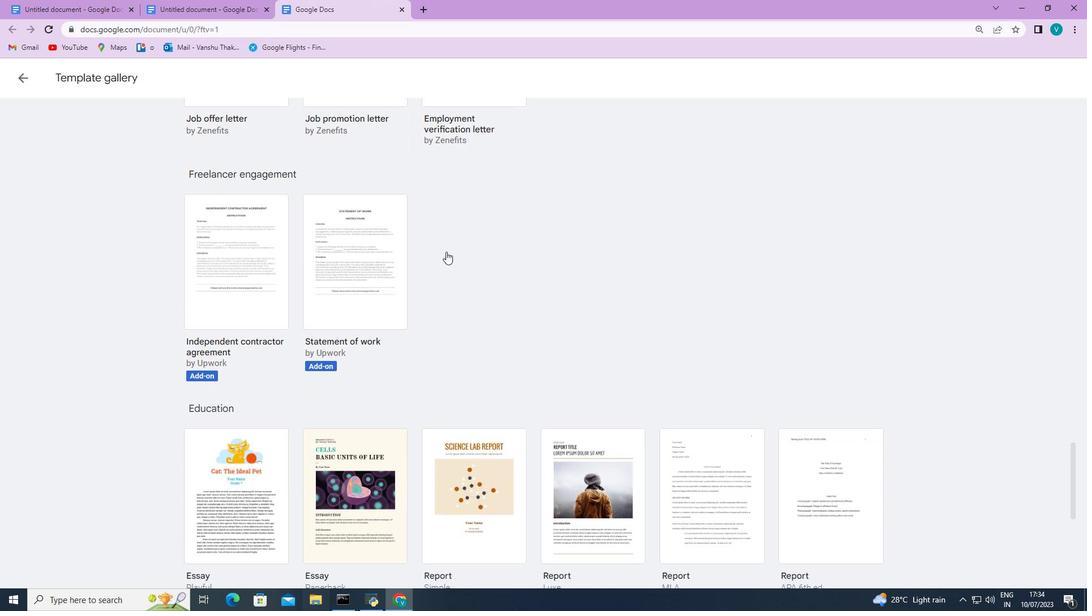 
Action: Mouse scrolled (446, 251) with delta (0, 0)
Screenshot: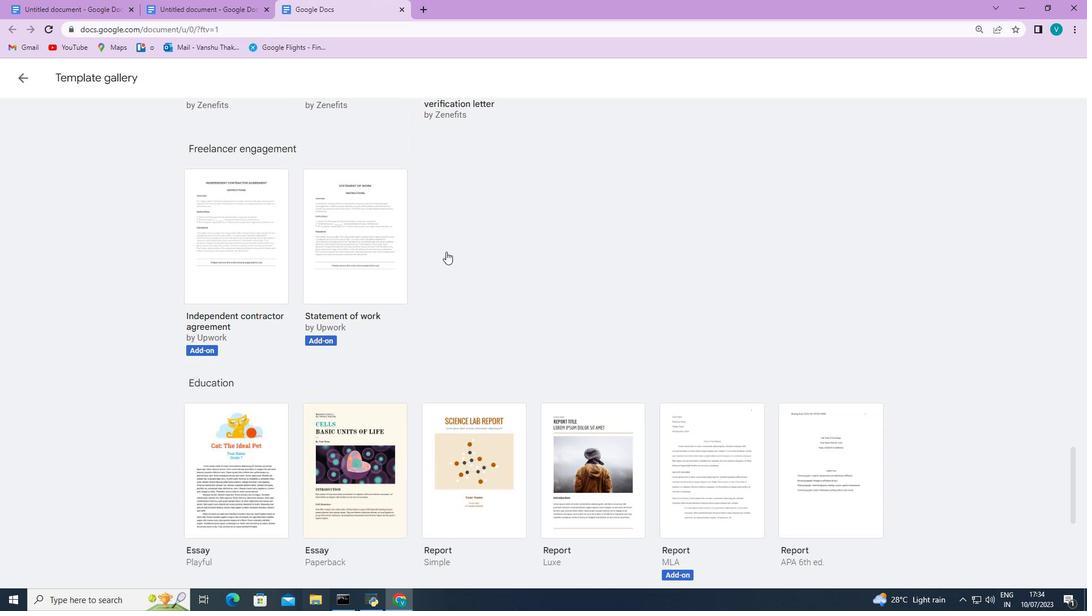 
Action: Mouse scrolled (446, 251) with delta (0, 0)
Screenshot: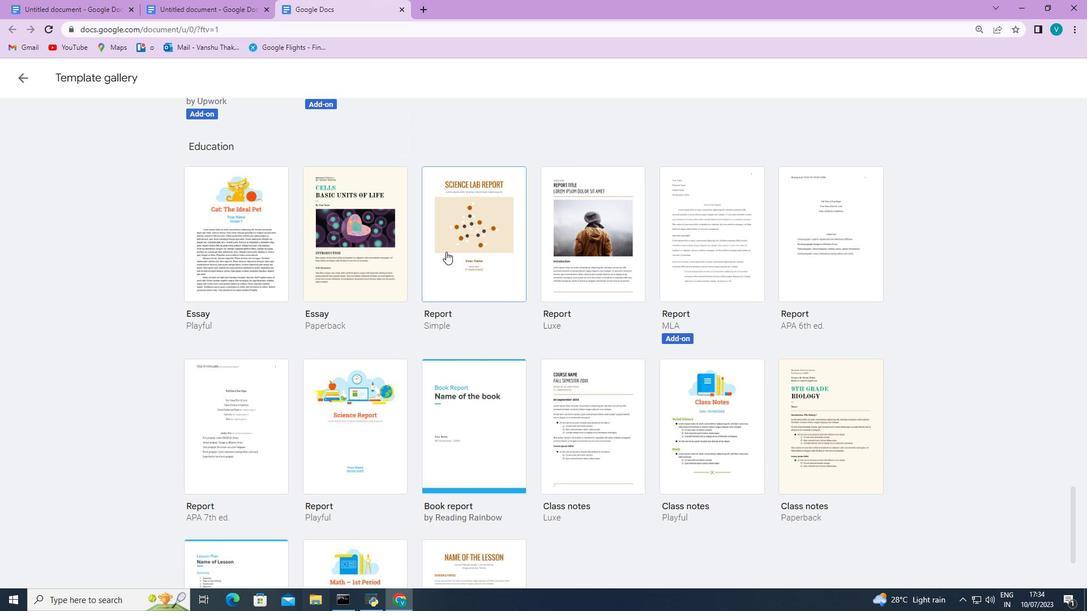 
Action: Mouse moved to (236, 343)
Screenshot: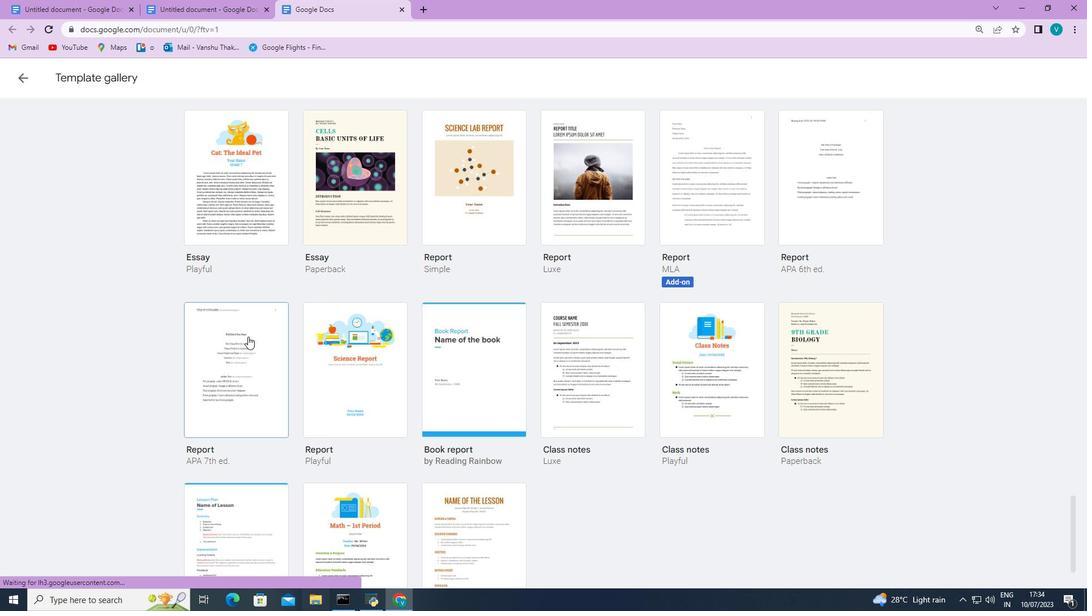 
Action: Mouse pressed left at (236, 343)
Screenshot: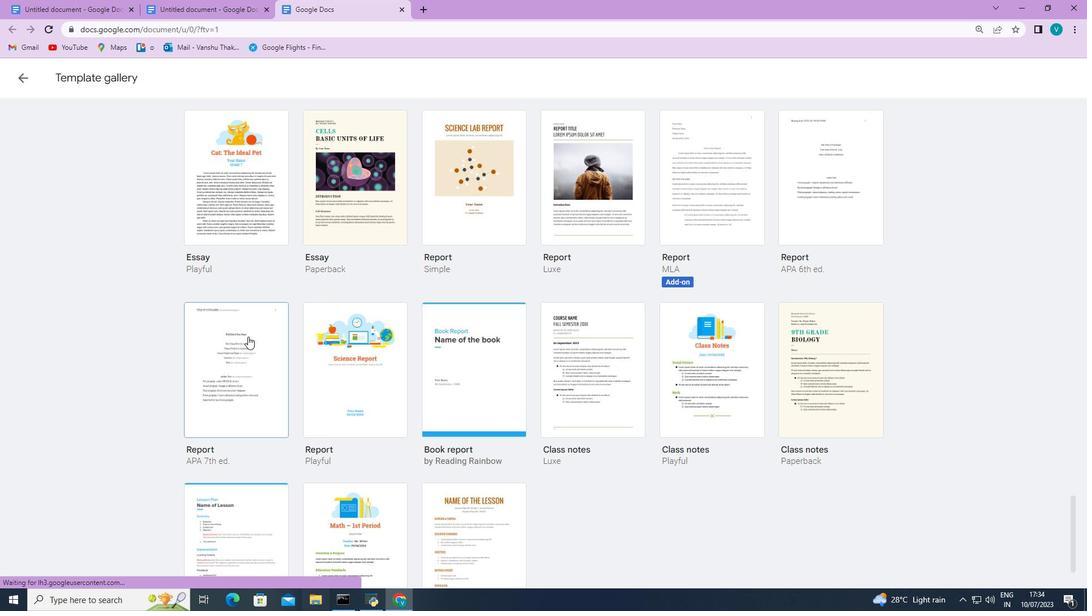 
